 Task: Find connections with filter location Haliyal with filter topic #whatinspiresmewith filter profile language Spanish with filter current company Cadila Pharmaceuticals Limited with filter school Dr.Vishwanath Karad MIT WORLD PEACE UNIVERSITY|PUNE with filter industry Building Finishing Contractors with filter service category Typing with filter keywords title Shelf Stocker
Action: Mouse moved to (553, 75)
Screenshot: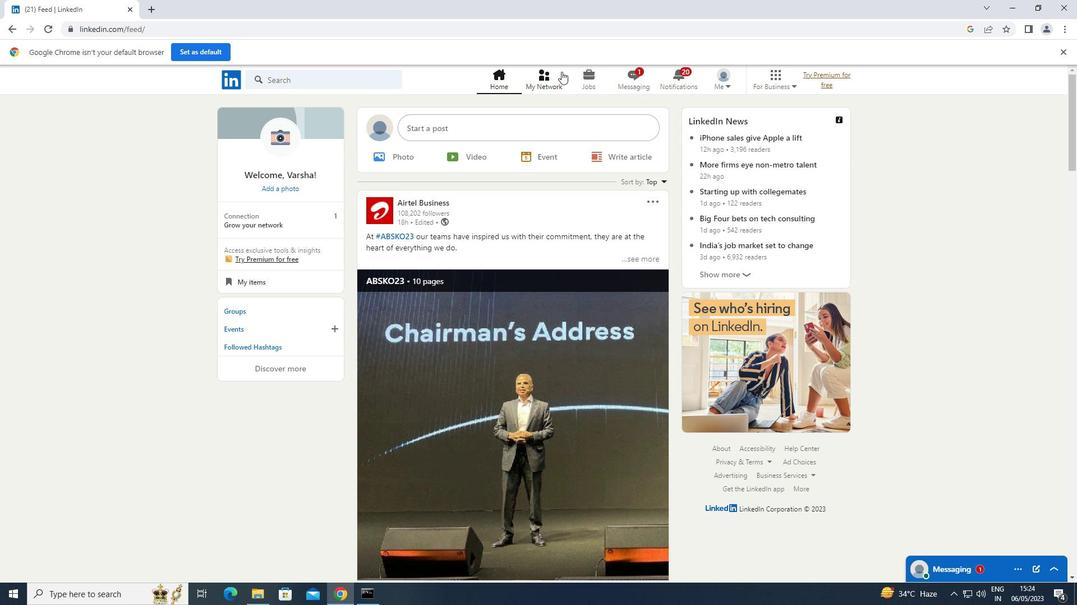 
Action: Mouse pressed left at (553, 75)
Screenshot: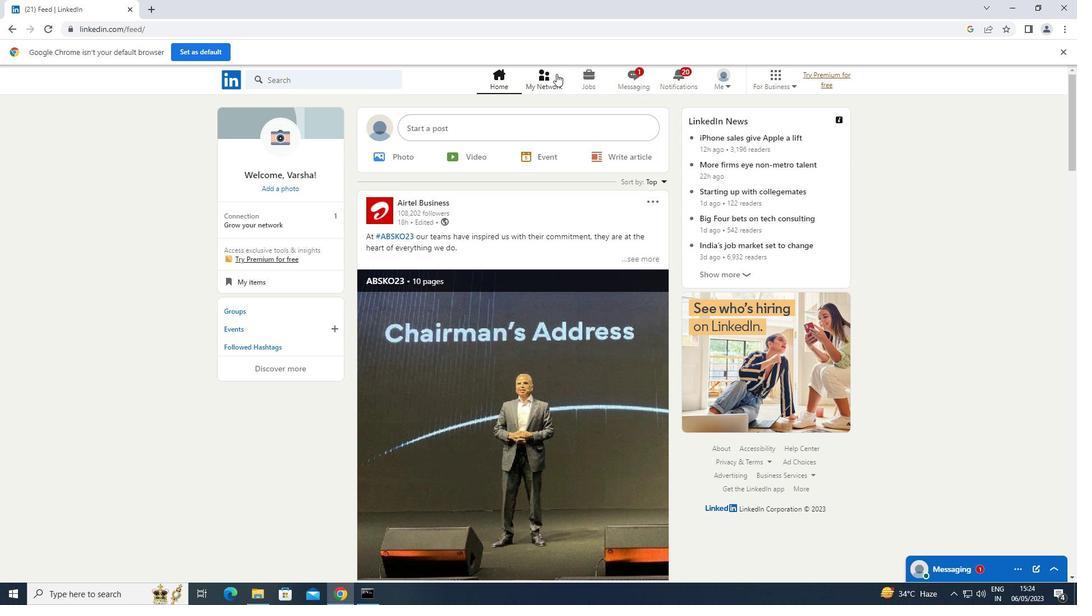 
Action: Mouse moved to (267, 135)
Screenshot: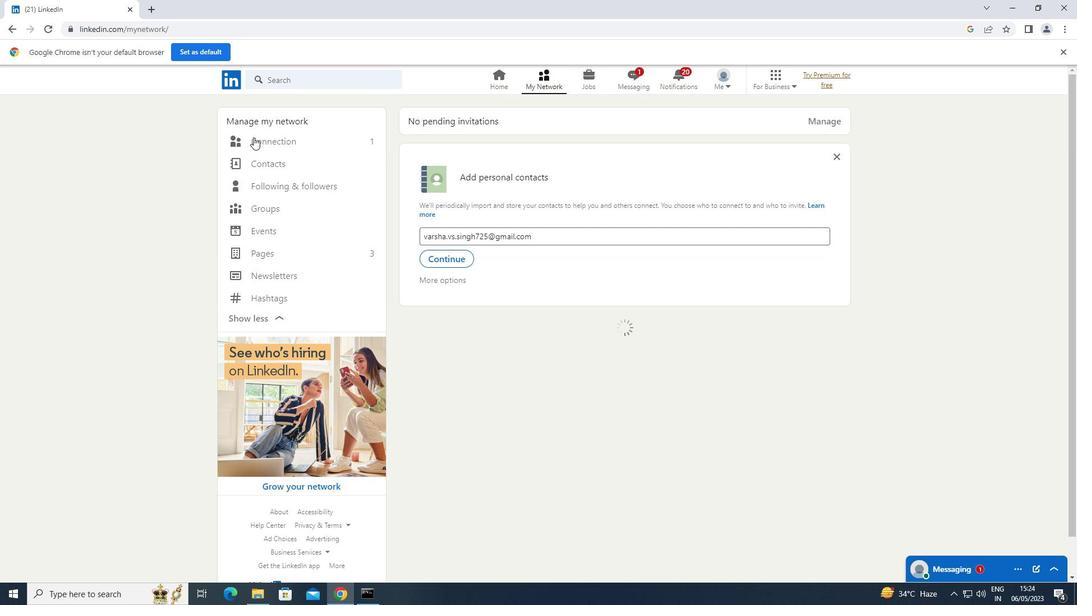 
Action: Mouse pressed left at (267, 135)
Screenshot: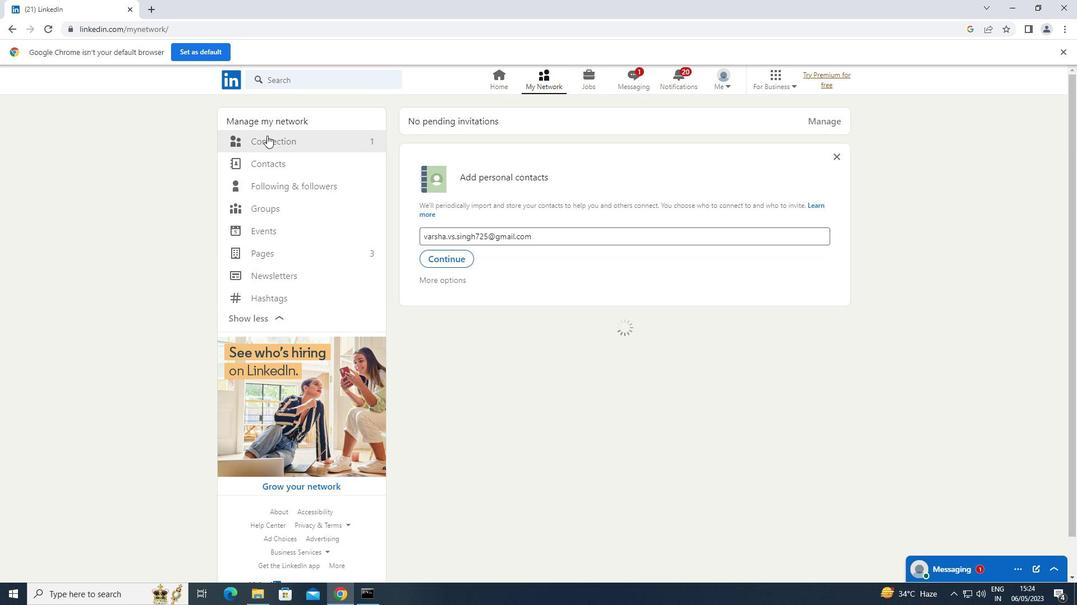 
Action: Mouse moved to (631, 138)
Screenshot: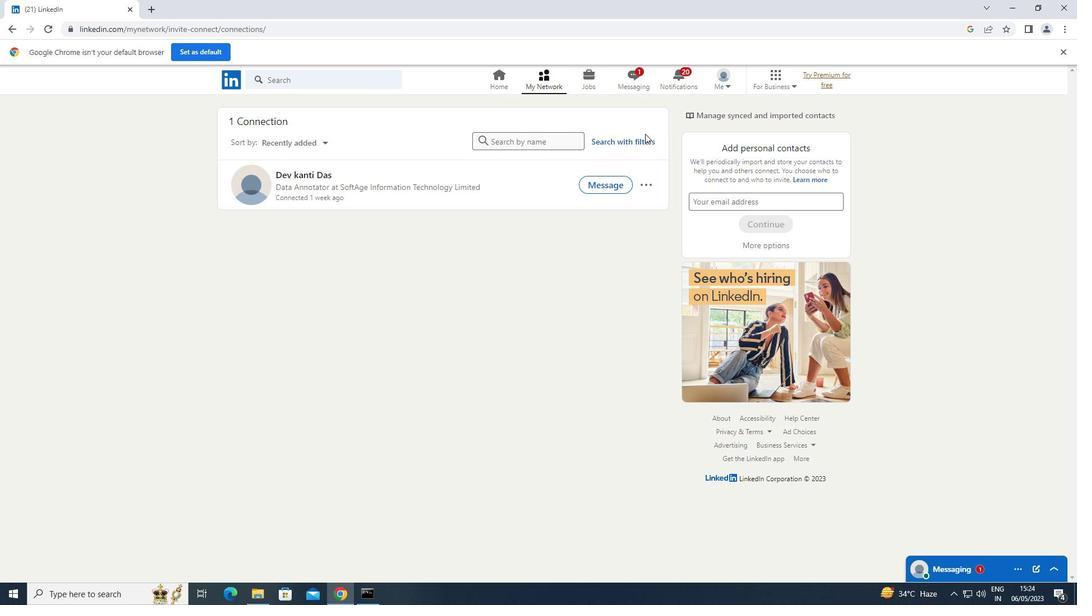 
Action: Mouse pressed left at (631, 138)
Screenshot: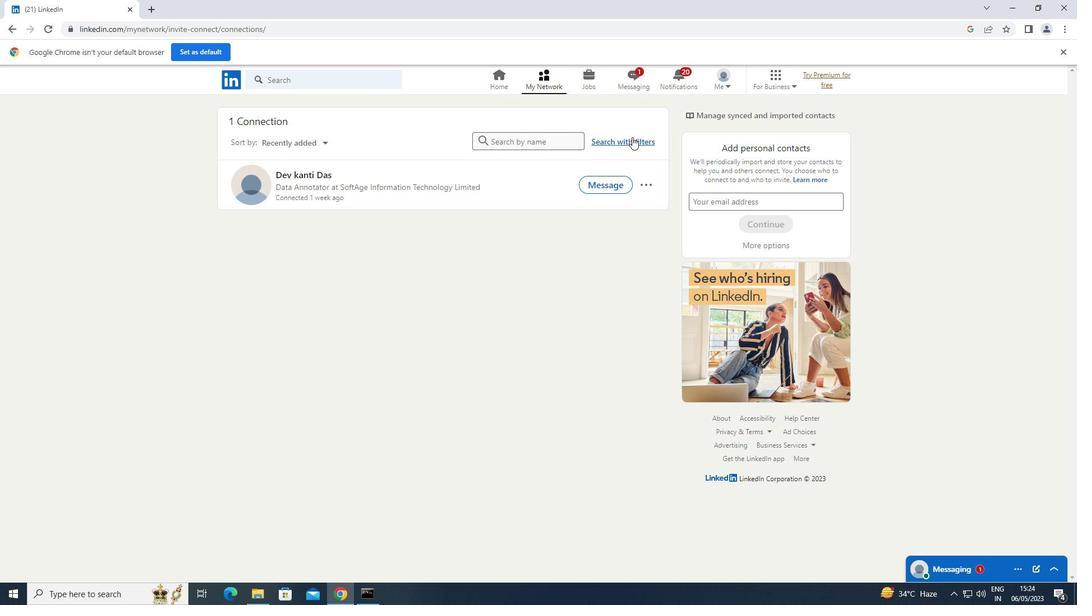 
Action: Mouse moved to (578, 109)
Screenshot: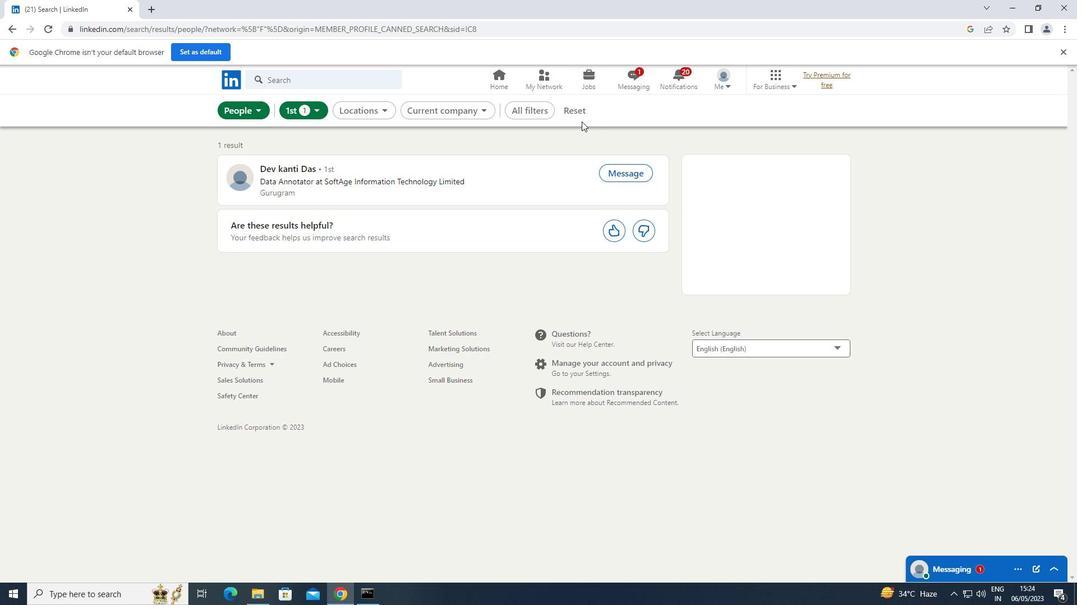 
Action: Mouse pressed left at (578, 109)
Screenshot: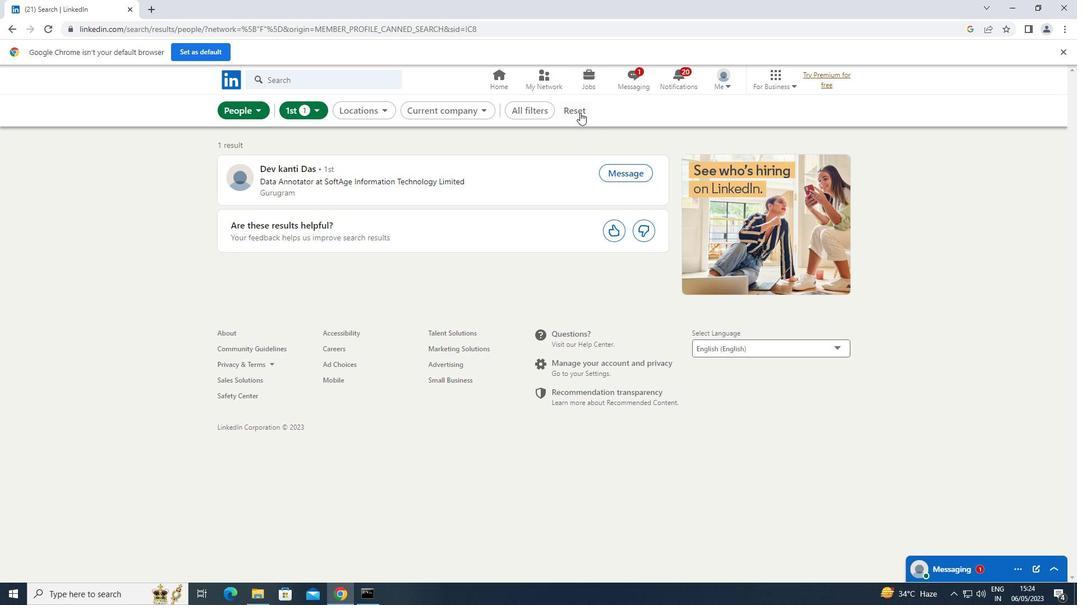 
Action: Mouse moved to (560, 109)
Screenshot: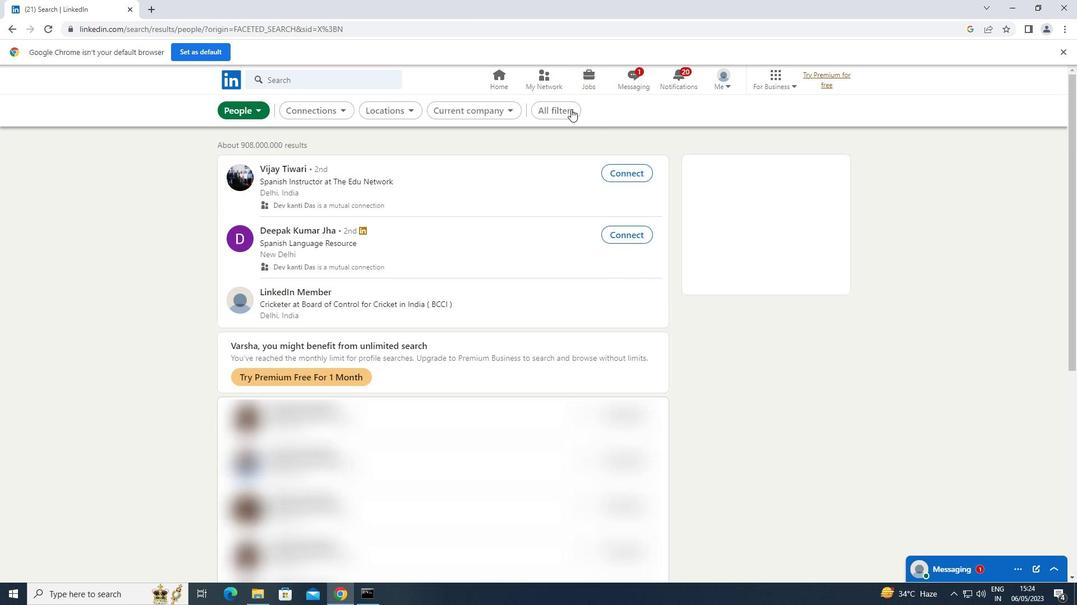 
Action: Mouse pressed left at (560, 109)
Screenshot: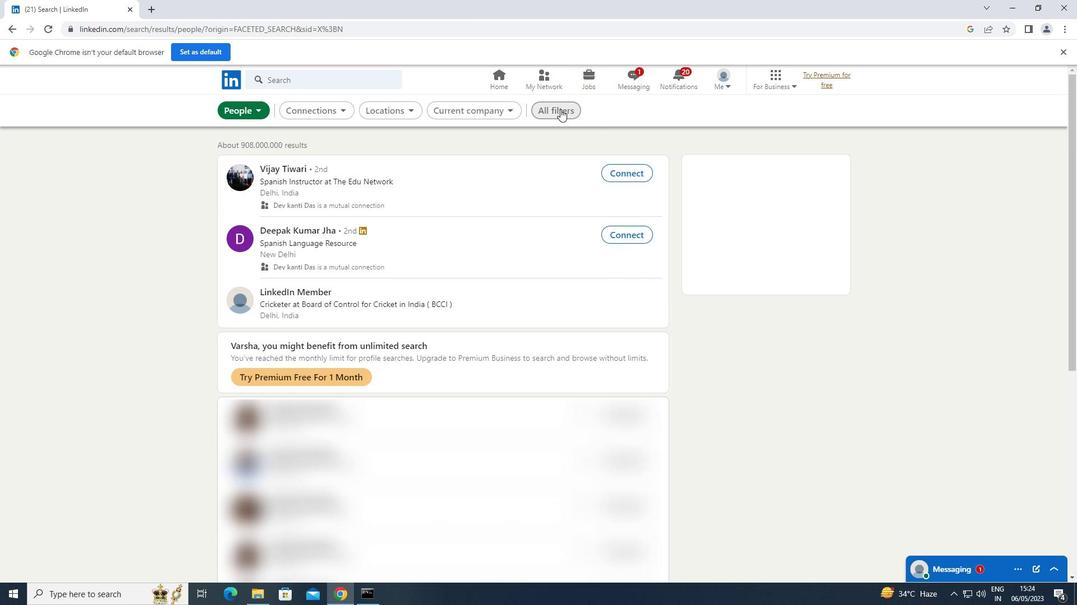 
Action: Mouse moved to (857, 245)
Screenshot: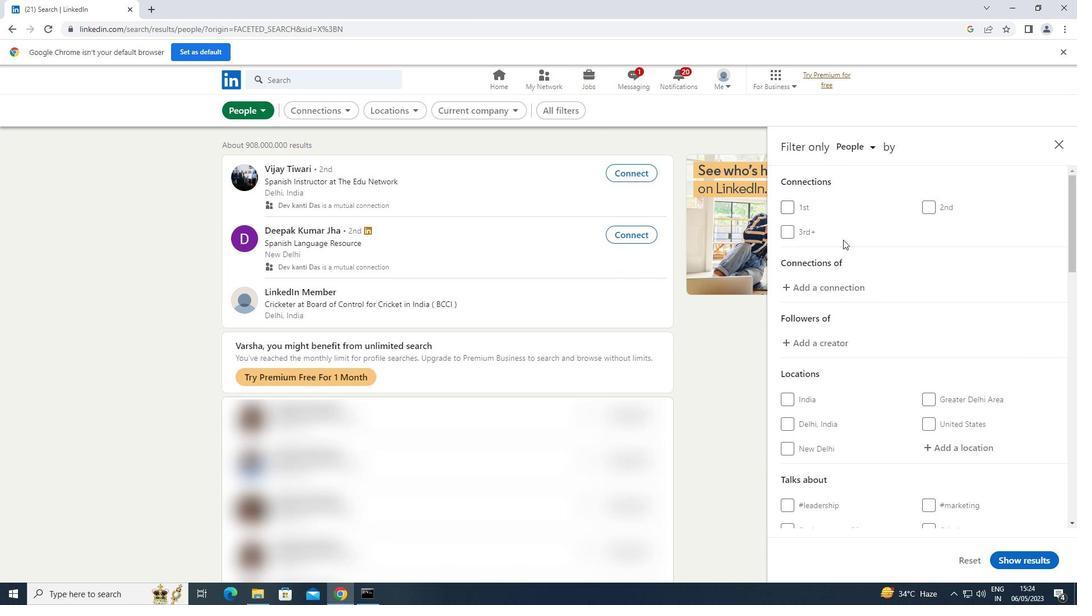 
Action: Mouse scrolled (857, 244) with delta (0, 0)
Screenshot: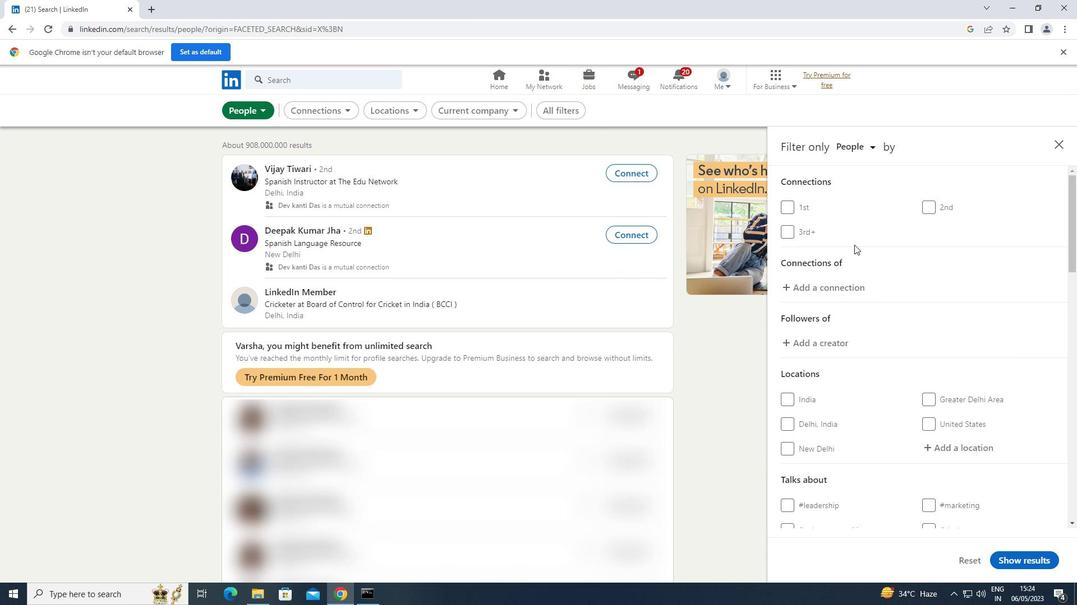 
Action: Mouse scrolled (857, 244) with delta (0, 0)
Screenshot: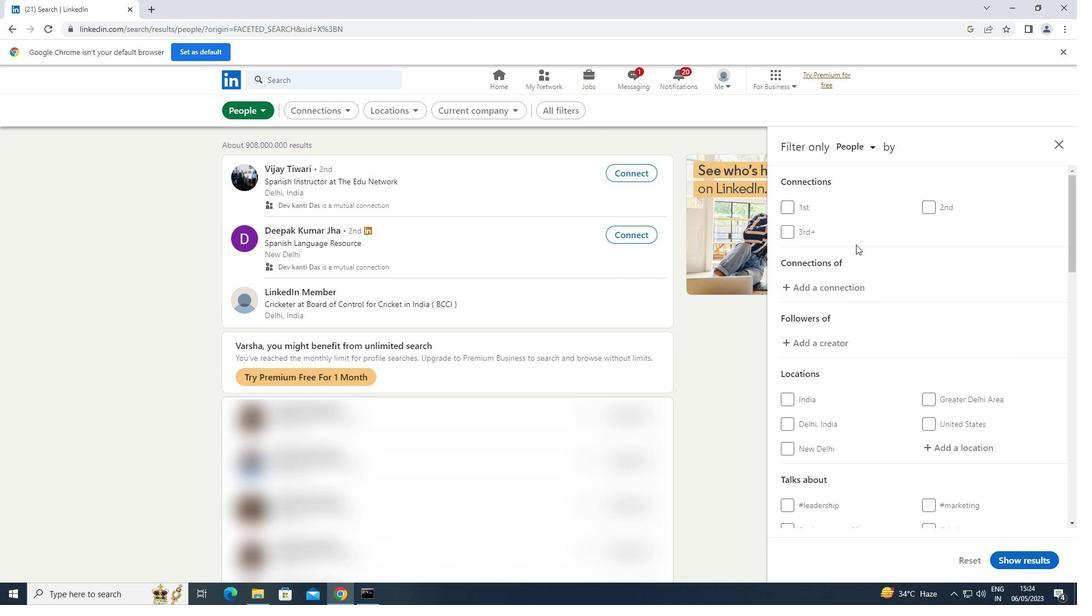 
Action: Mouse moved to (947, 334)
Screenshot: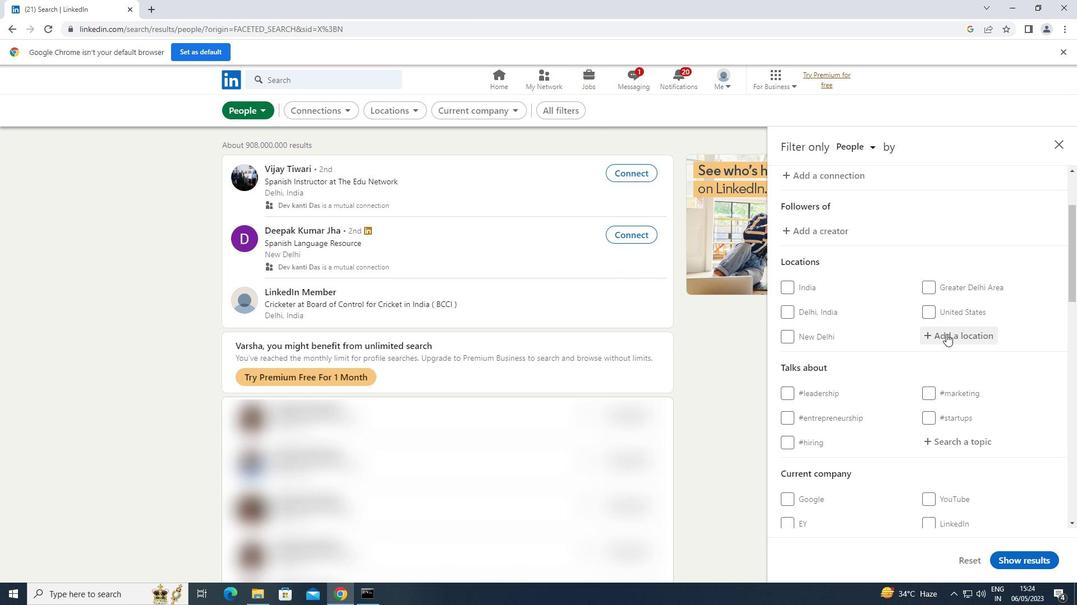 
Action: Mouse pressed left at (947, 334)
Screenshot: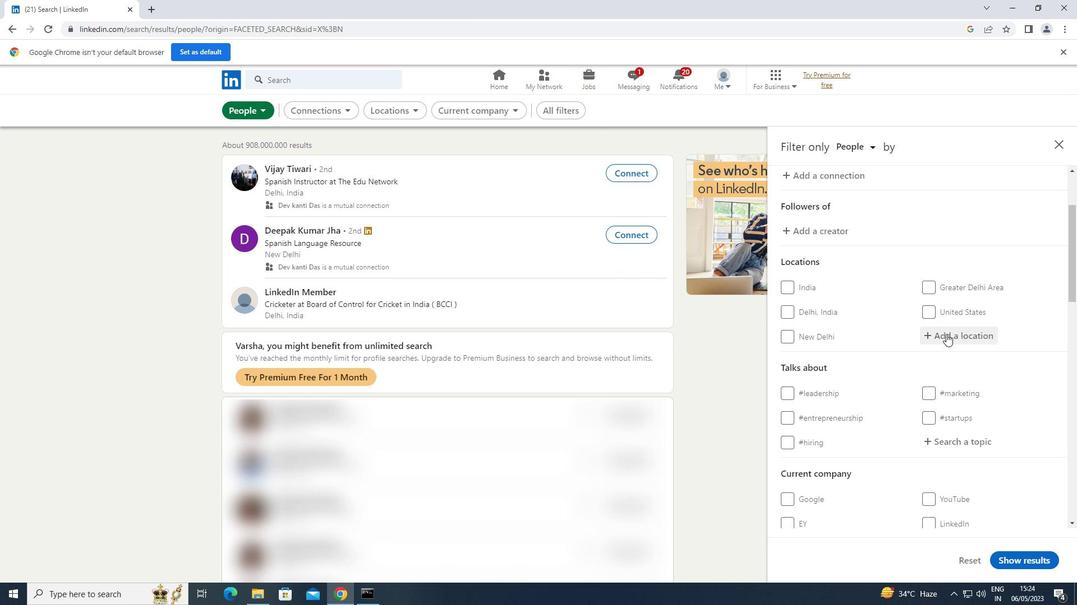 
Action: Mouse moved to (949, 334)
Screenshot: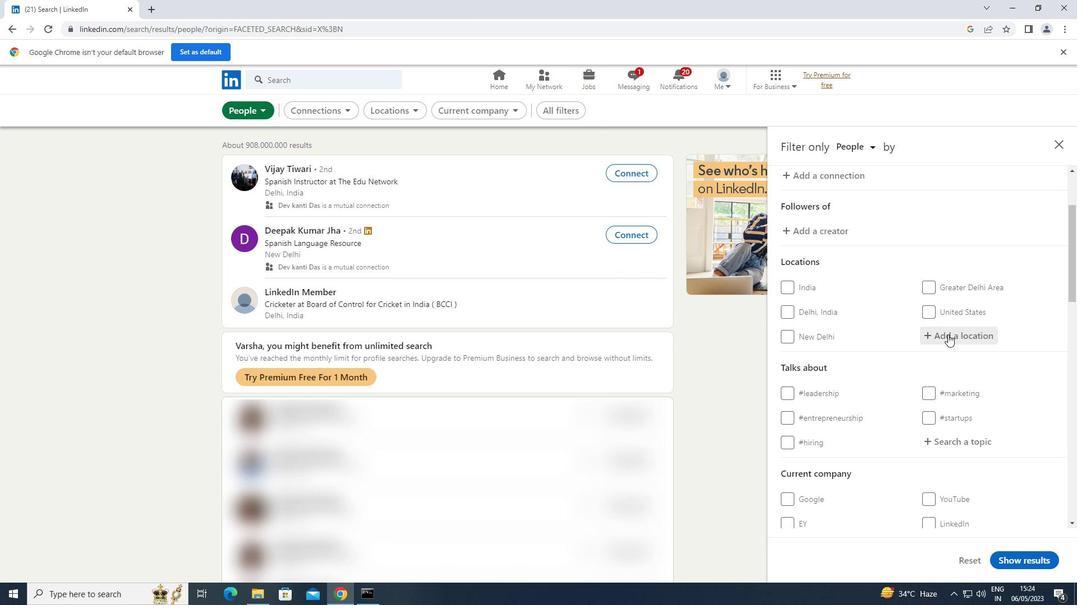 
Action: Key pressed <Key.shift>HALIYAL
Screenshot: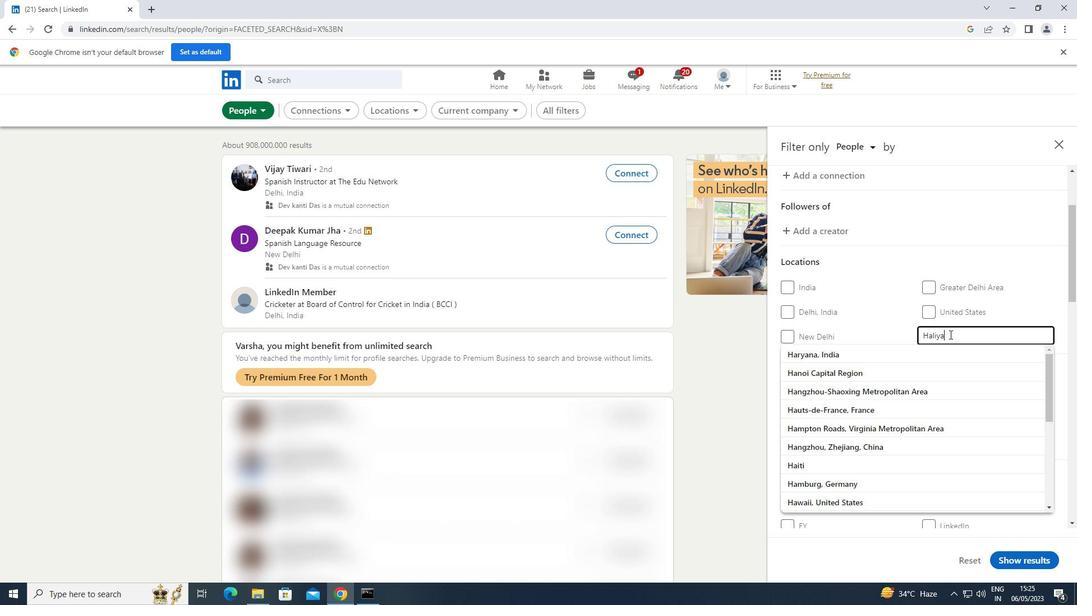 
Action: Mouse moved to (938, 443)
Screenshot: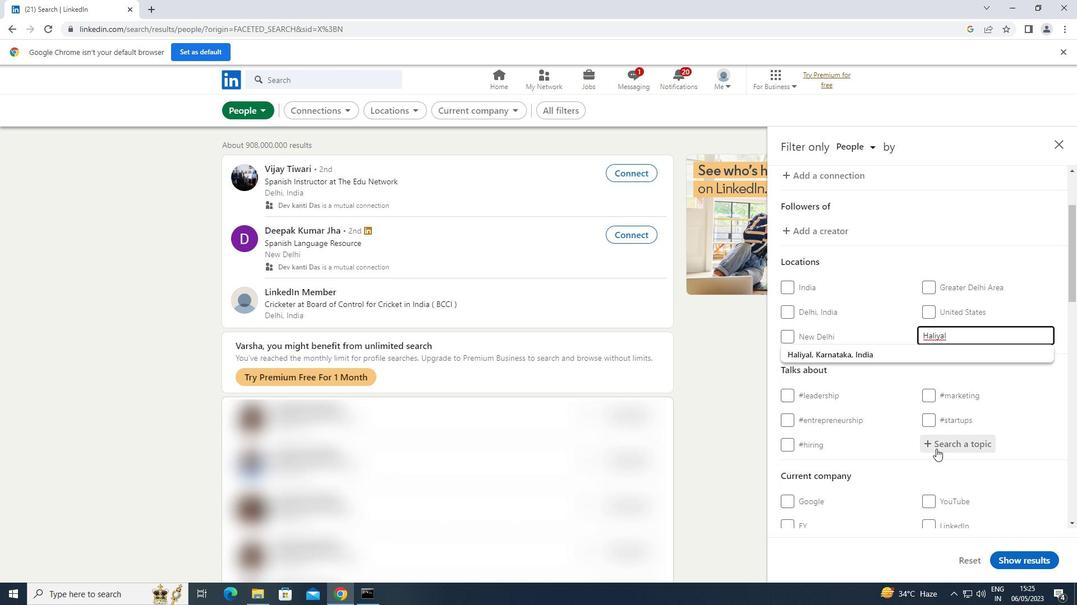
Action: Mouse pressed left at (938, 443)
Screenshot: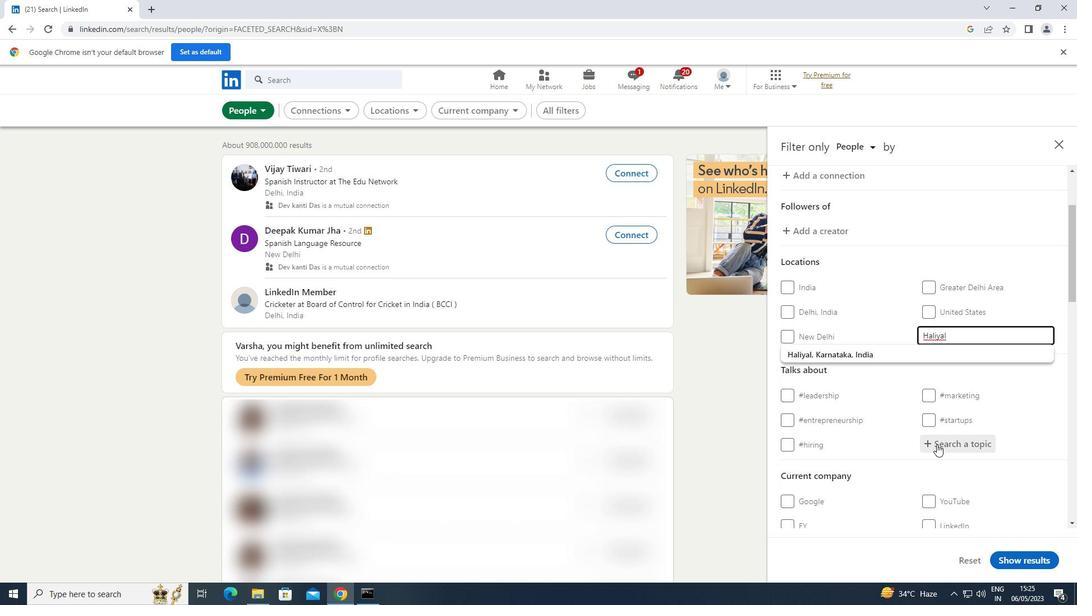 
Action: Key pressed WHATINSPIRESME
Screenshot: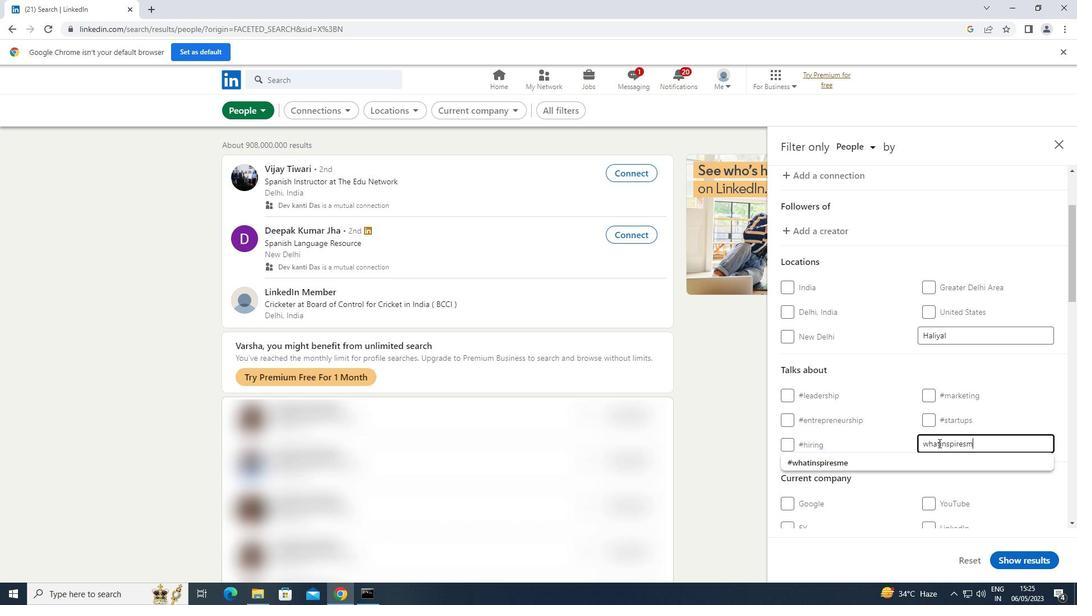 
Action: Mouse moved to (875, 466)
Screenshot: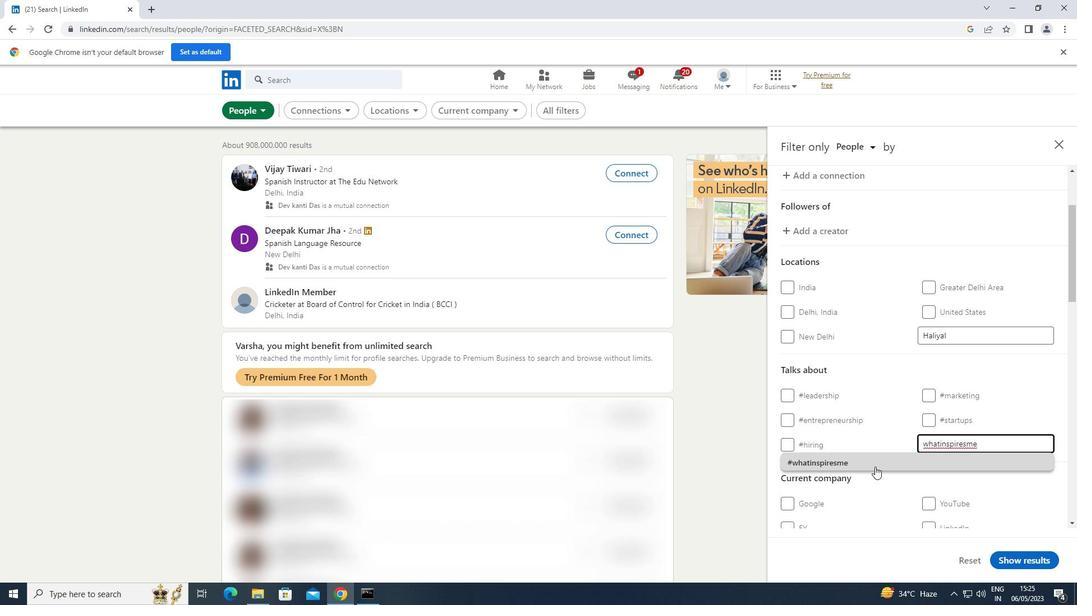 
Action: Mouse pressed left at (875, 466)
Screenshot: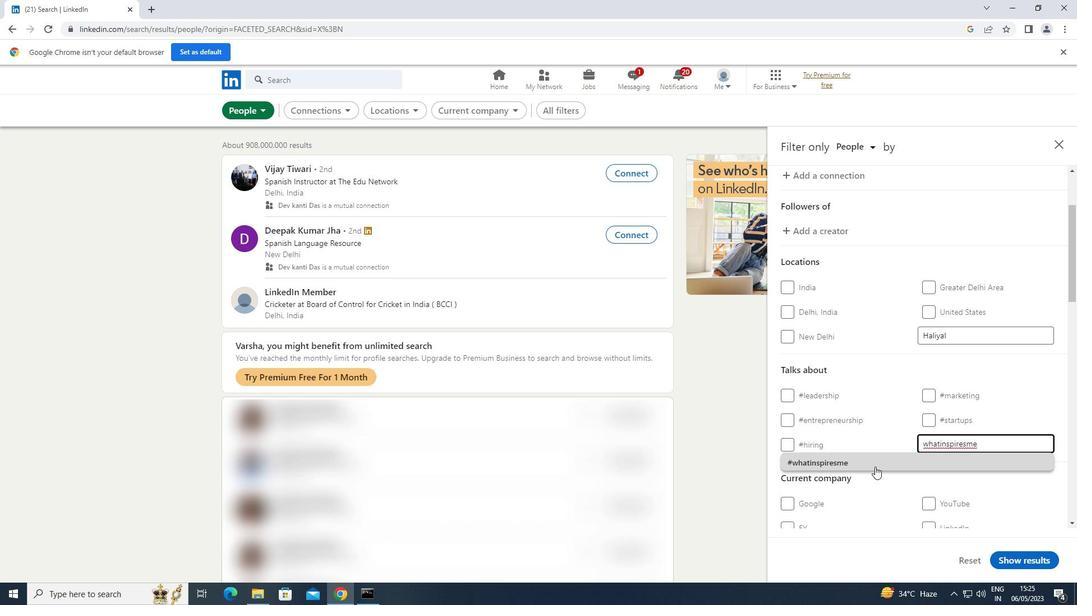 
Action: Mouse moved to (890, 453)
Screenshot: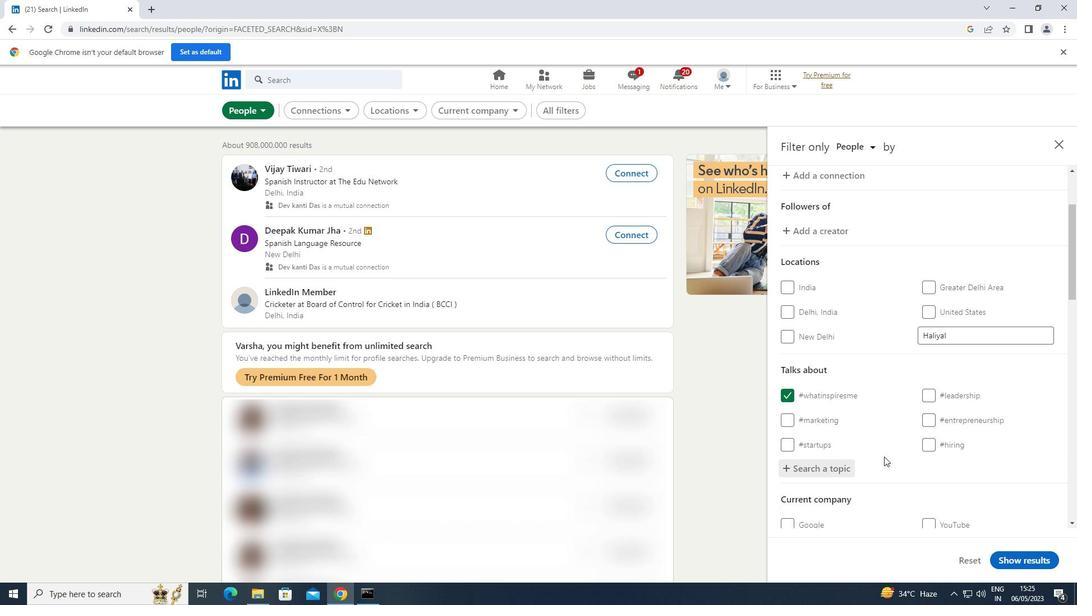 
Action: Mouse scrolled (890, 453) with delta (0, 0)
Screenshot: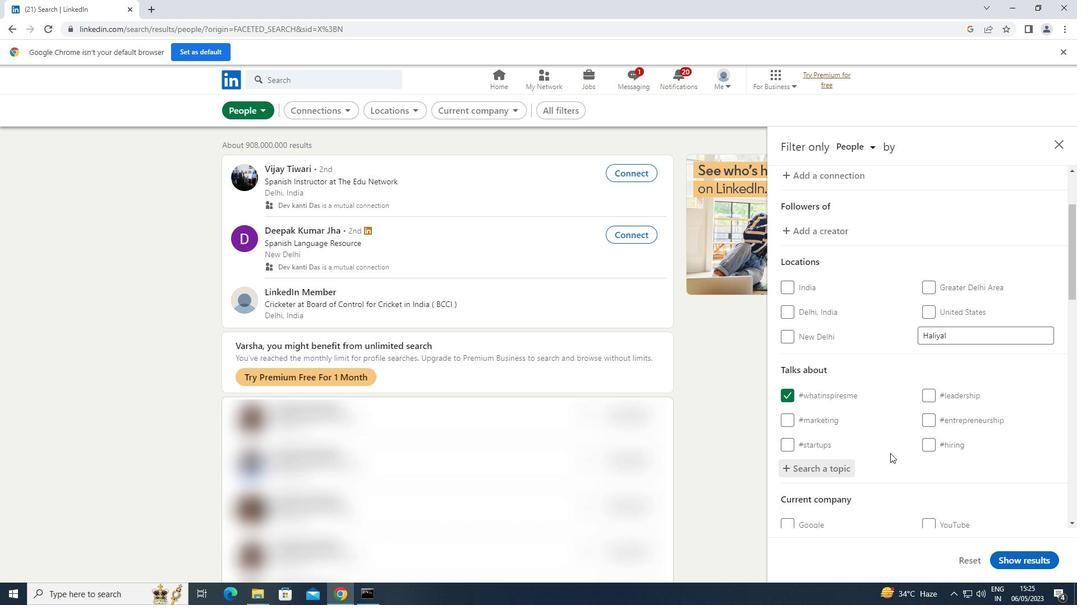 
Action: Mouse moved to (891, 453)
Screenshot: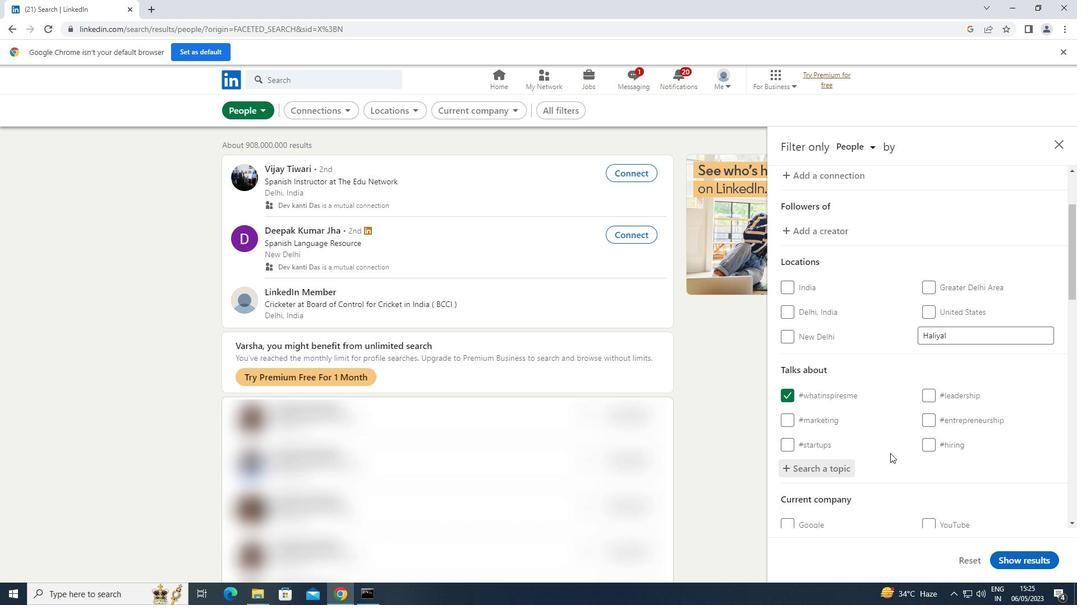 
Action: Mouse scrolled (891, 453) with delta (0, 0)
Screenshot: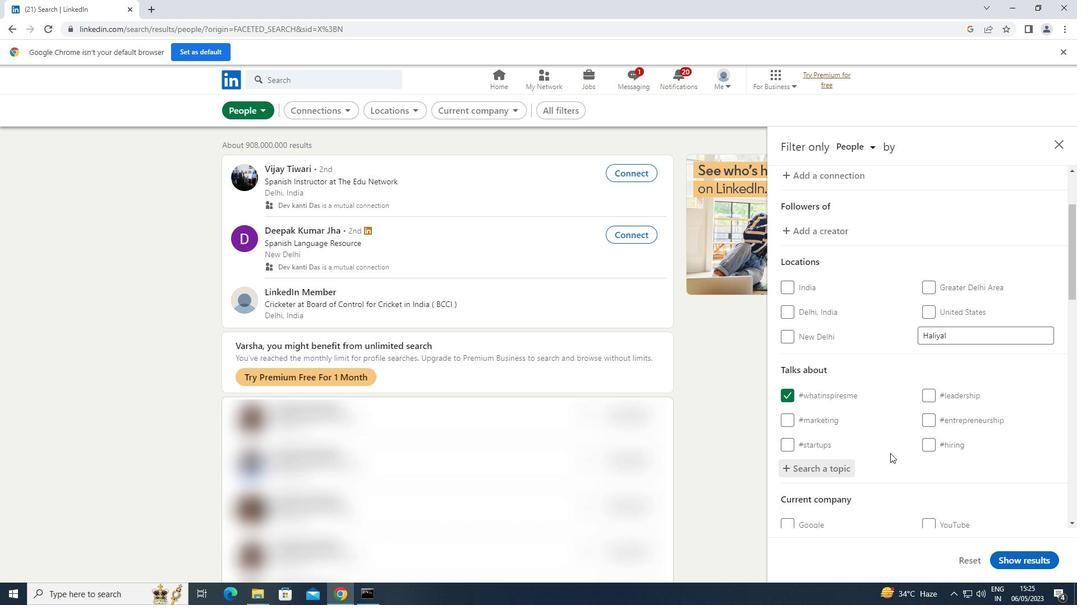 
Action: Mouse moved to (892, 453)
Screenshot: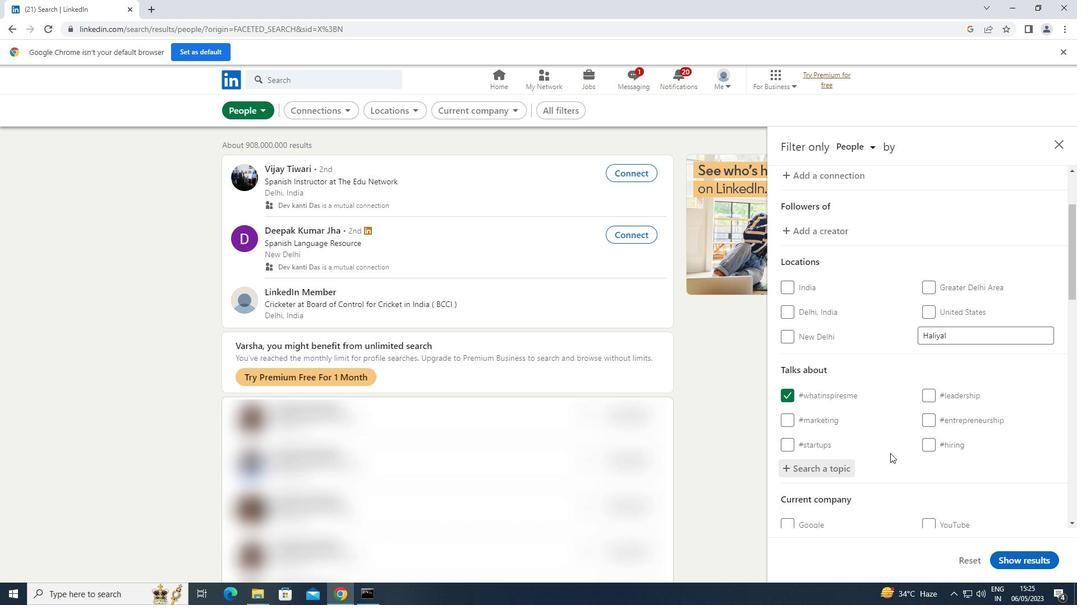 
Action: Mouse scrolled (892, 453) with delta (0, 0)
Screenshot: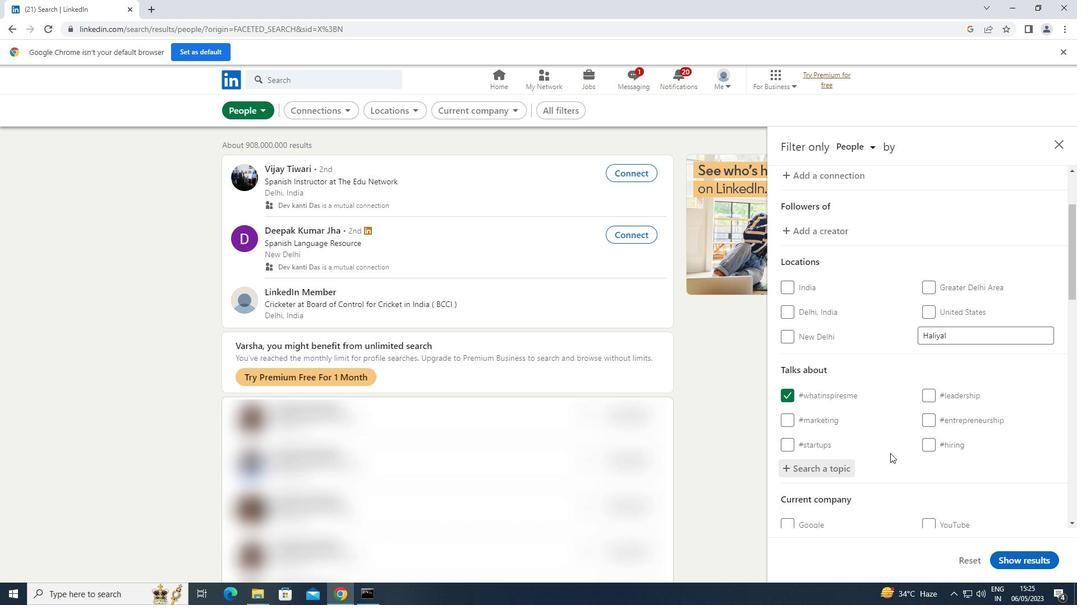 
Action: Mouse moved to (892, 453)
Screenshot: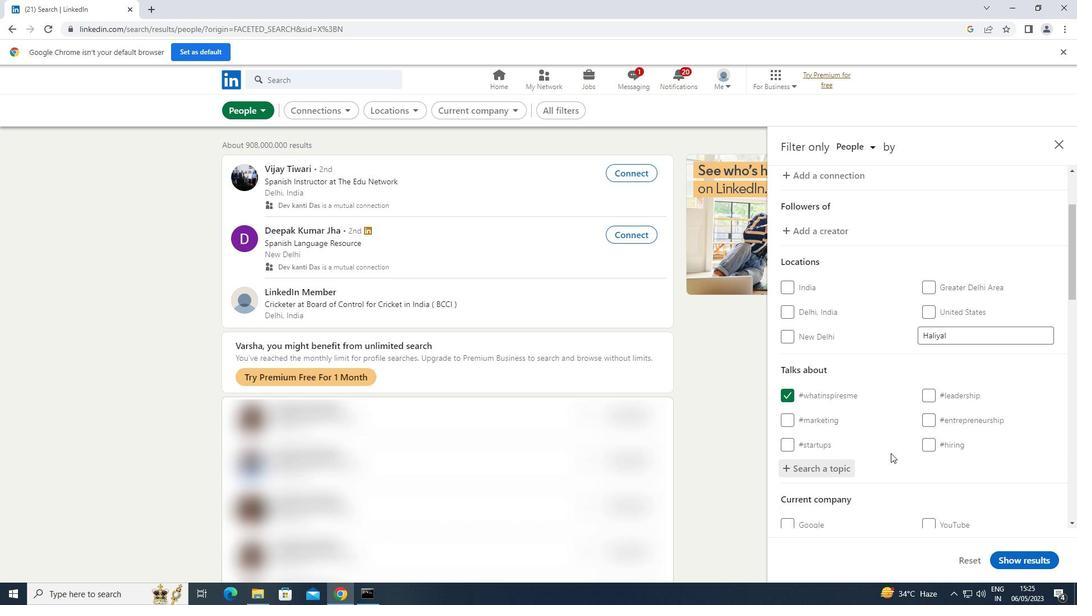 
Action: Mouse scrolled (892, 453) with delta (0, 0)
Screenshot: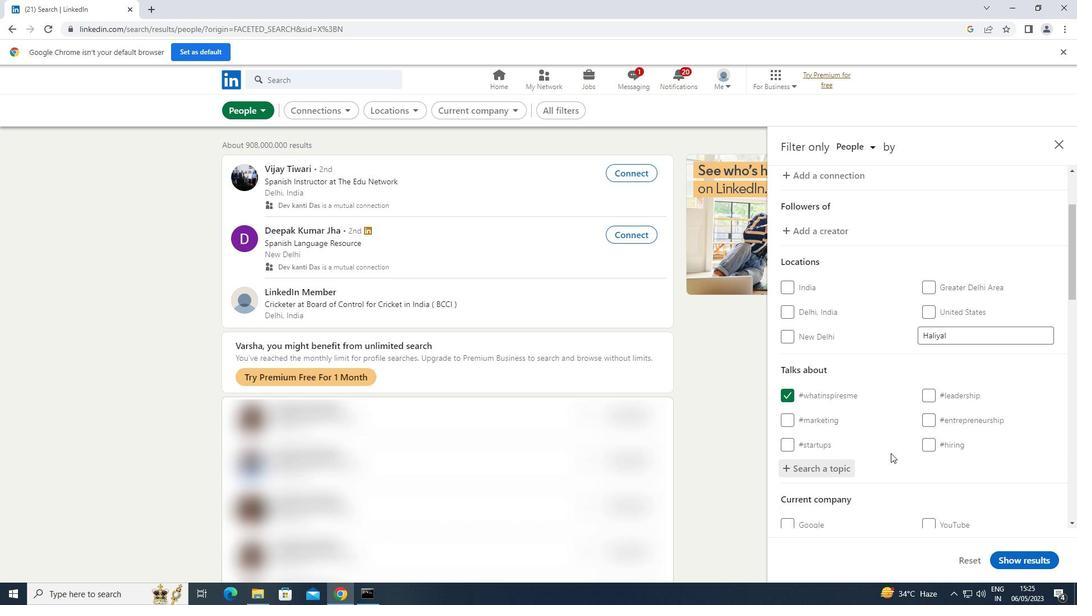 
Action: Mouse moved to (893, 453)
Screenshot: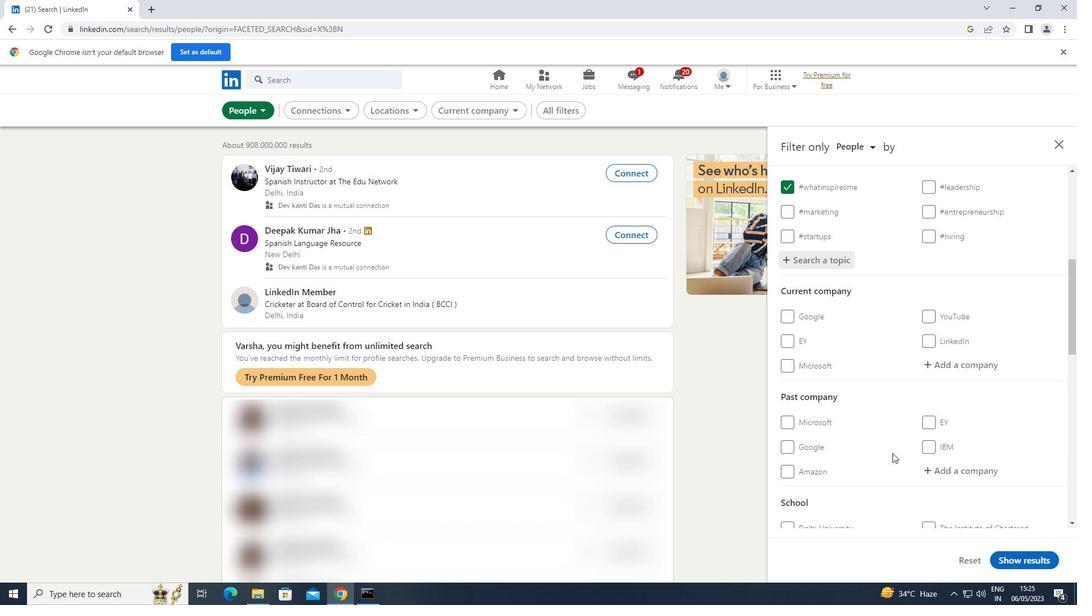 
Action: Mouse scrolled (893, 453) with delta (0, 0)
Screenshot: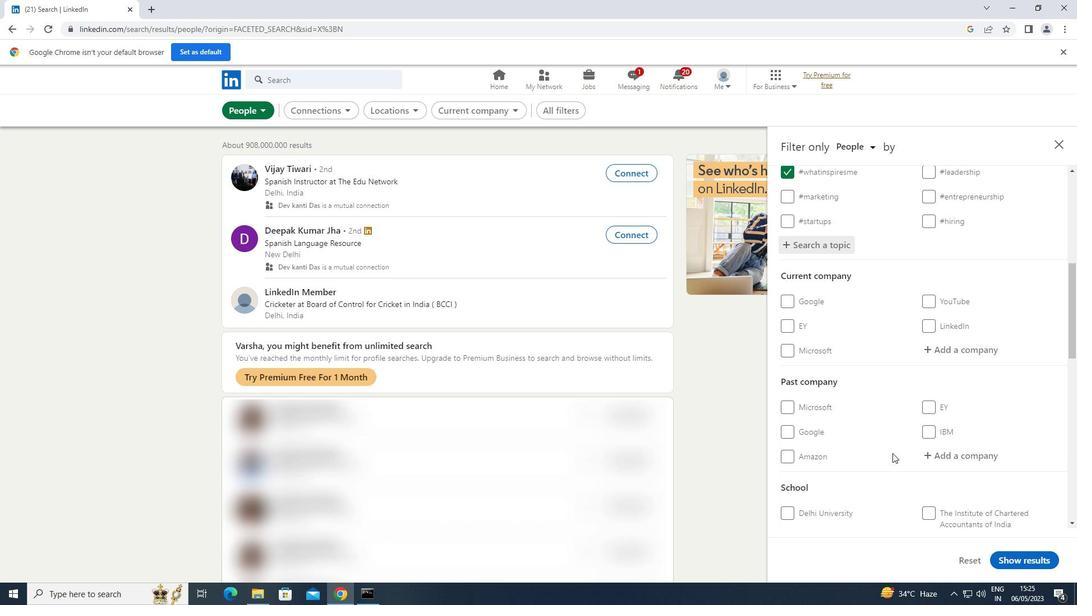 
Action: Mouse scrolled (893, 453) with delta (0, 0)
Screenshot: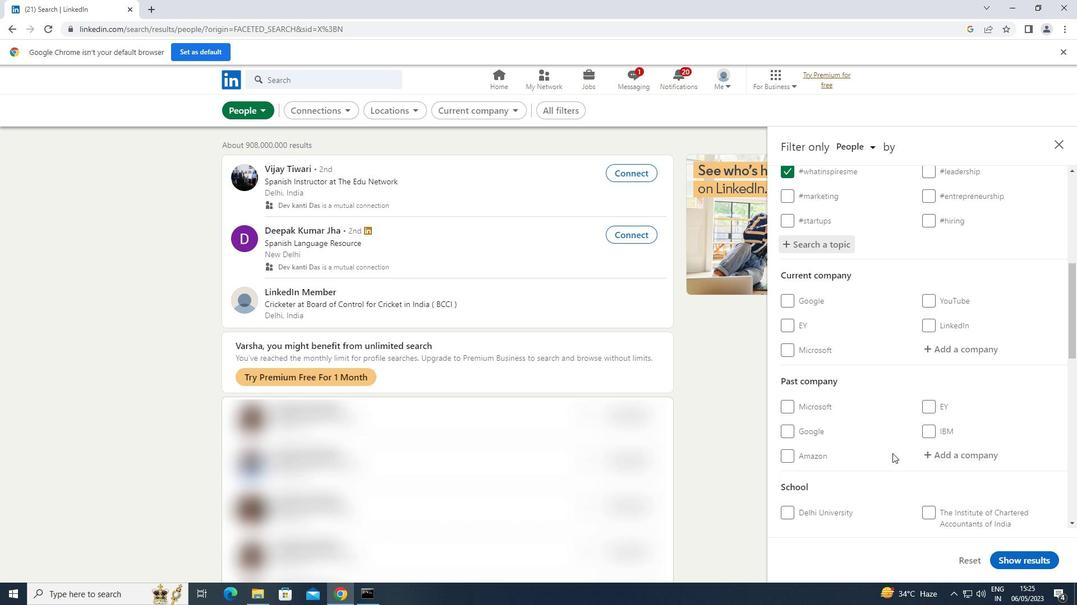 
Action: Mouse moved to (893, 453)
Screenshot: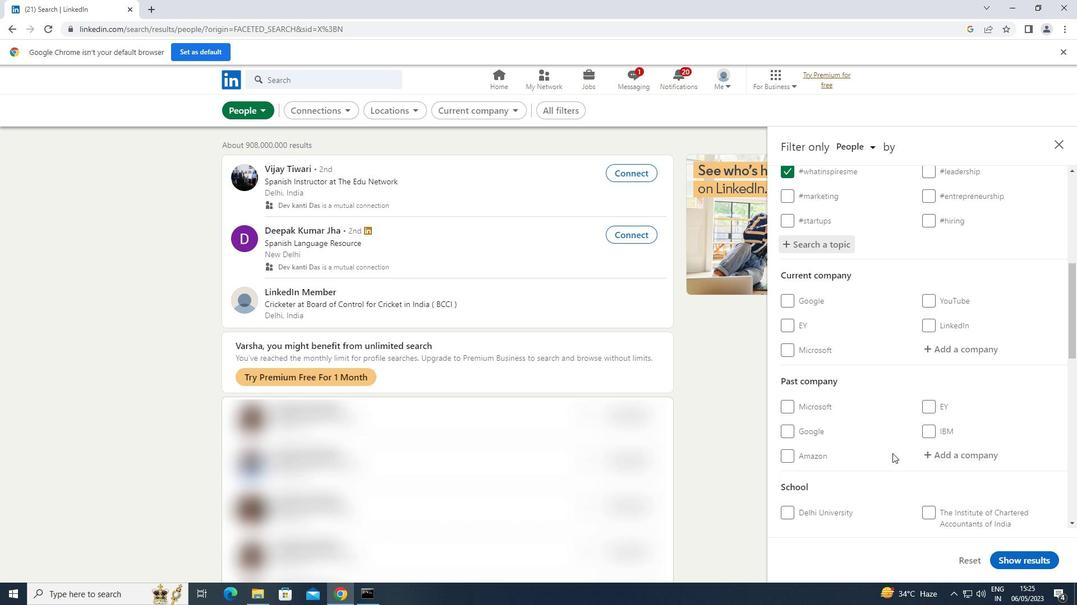 
Action: Mouse scrolled (893, 453) with delta (0, 0)
Screenshot: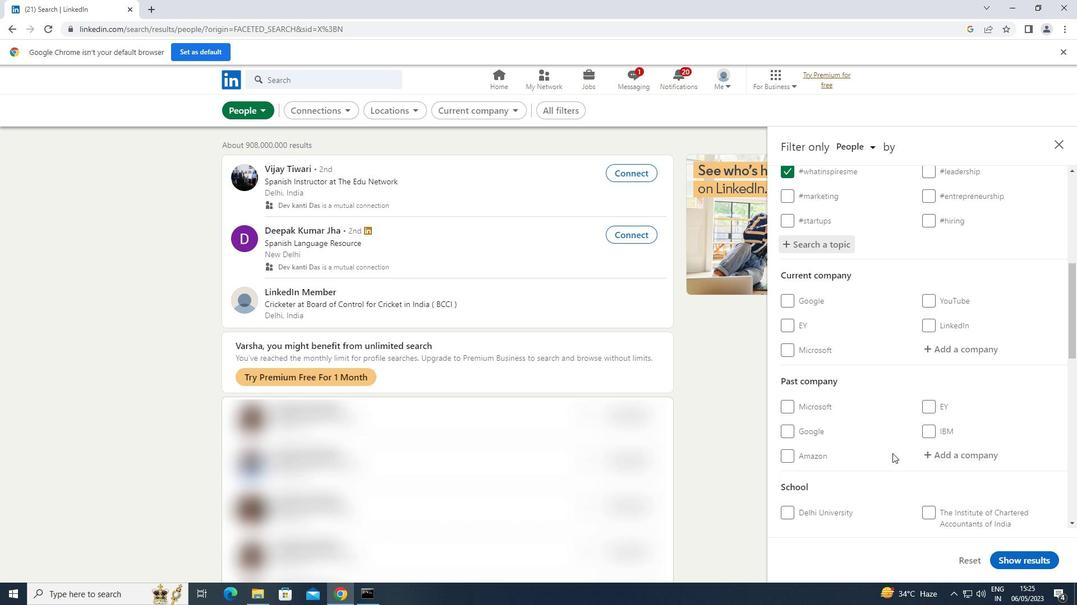 
Action: Mouse moved to (894, 453)
Screenshot: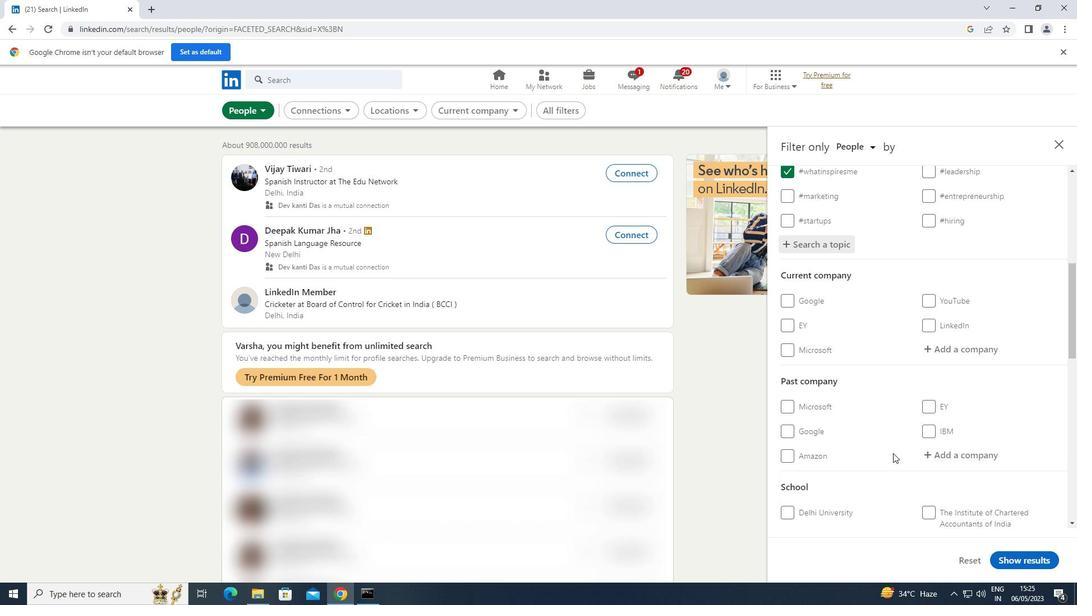 
Action: Mouse scrolled (894, 453) with delta (0, 0)
Screenshot: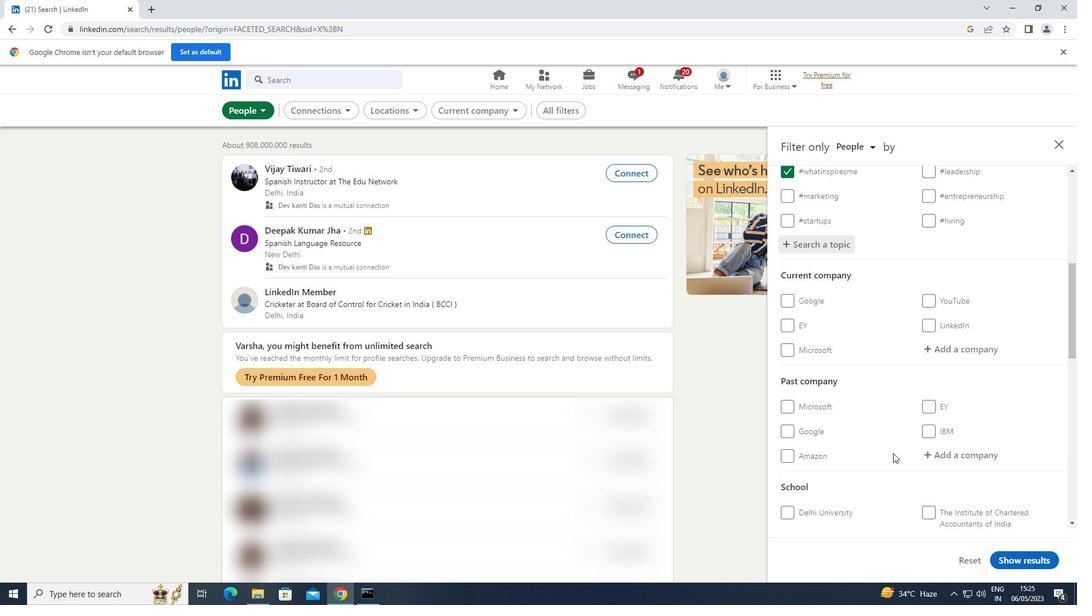 
Action: Mouse moved to (894, 454)
Screenshot: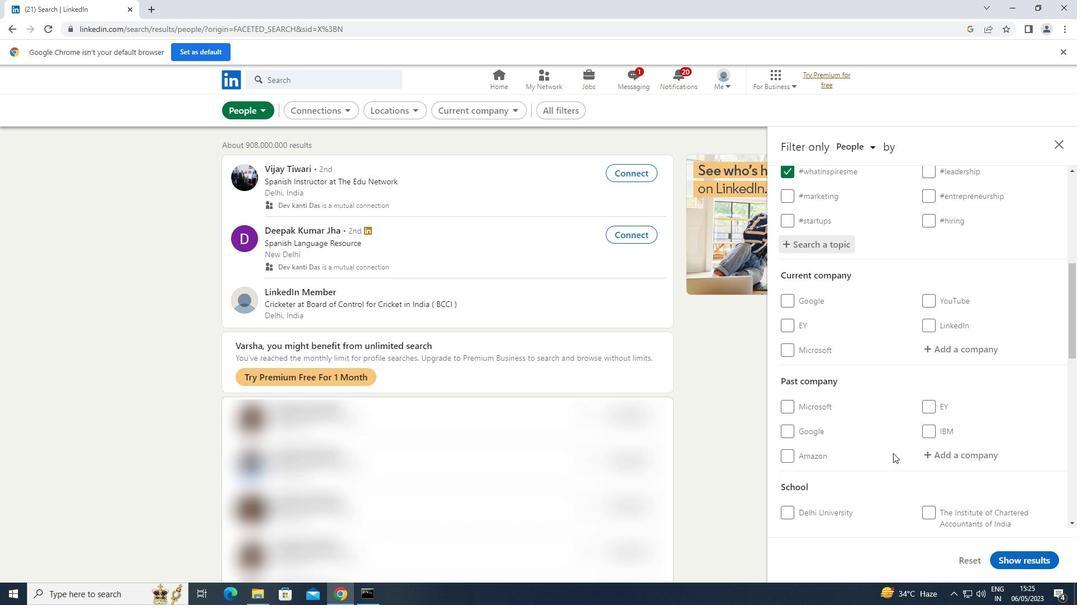 
Action: Mouse scrolled (894, 453) with delta (0, 0)
Screenshot: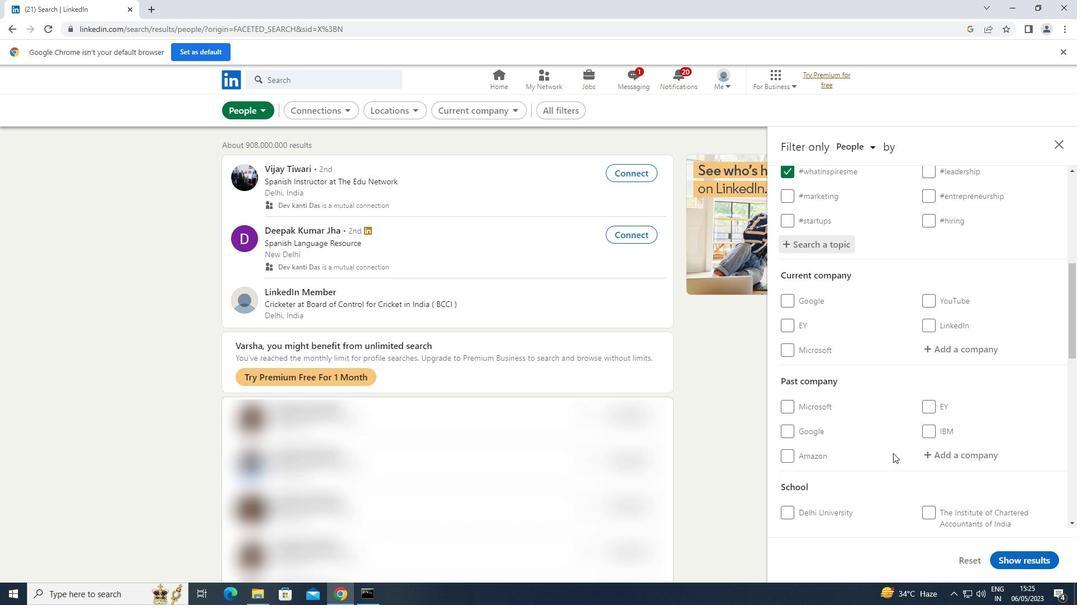 
Action: Mouse moved to (782, 501)
Screenshot: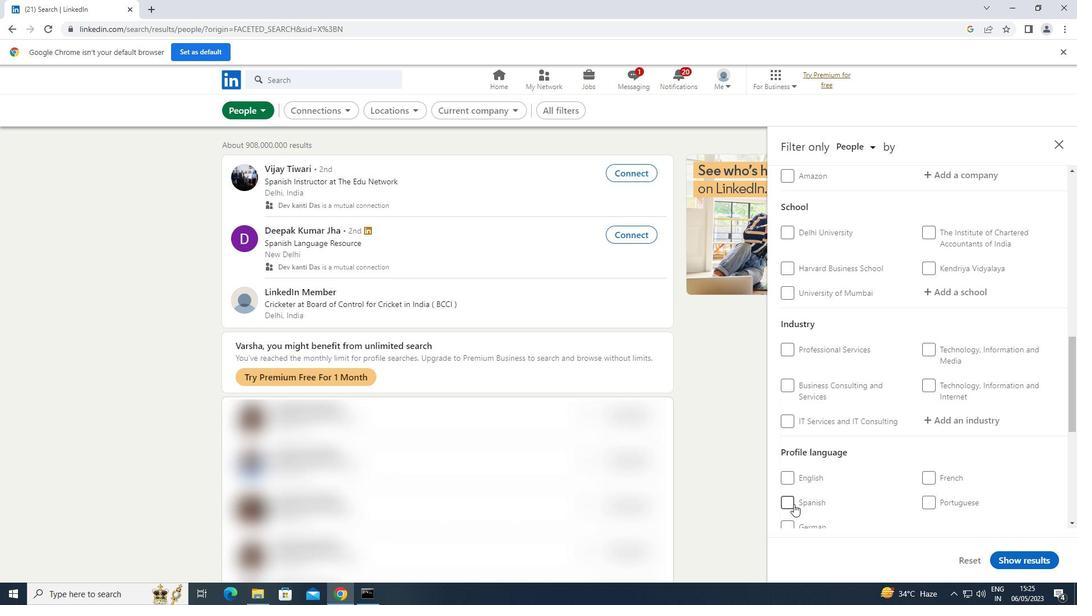 
Action: Mouse pressed left at (782, 501)
Screenshot: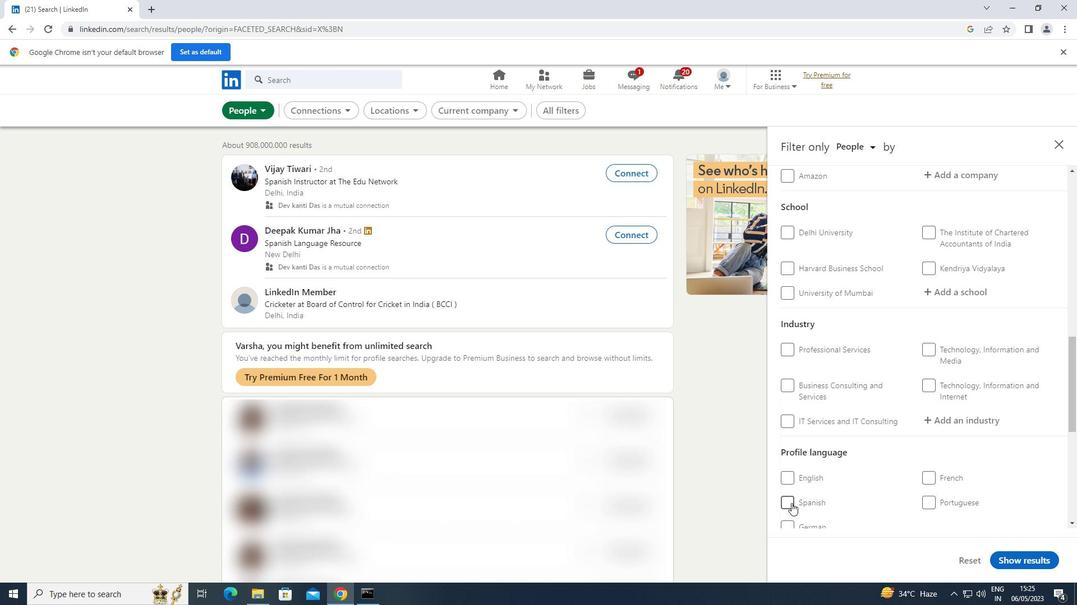 
Action: Mouse moved to (930, 449)
Screenshot: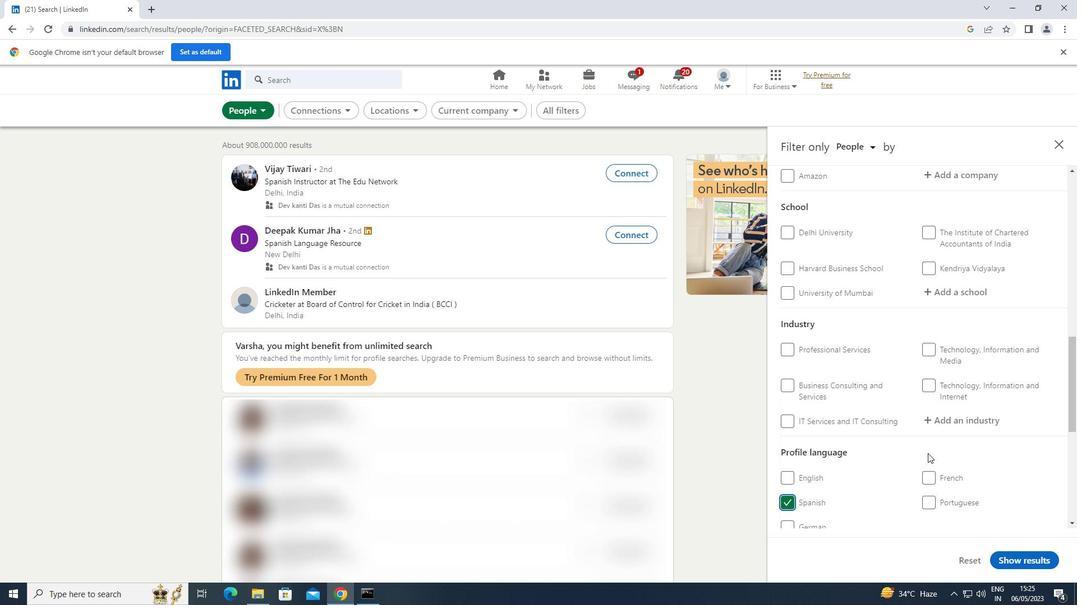 
Action: Mouse scrolled (930, 450) with delta (0, 0)
Screenshot: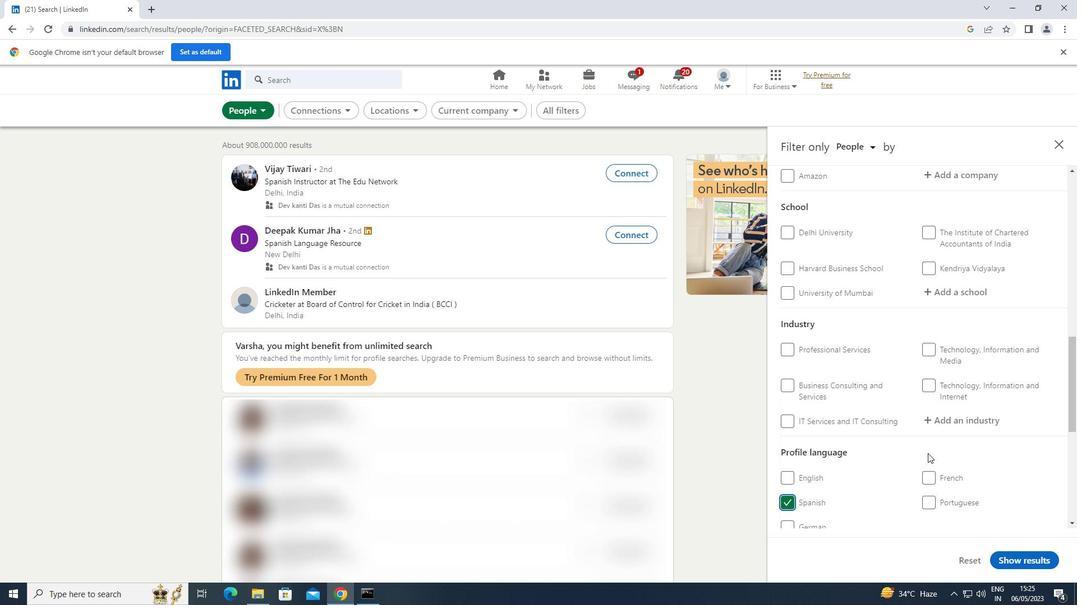 
Action: Mouse moved to (931, 449)
Screenshot: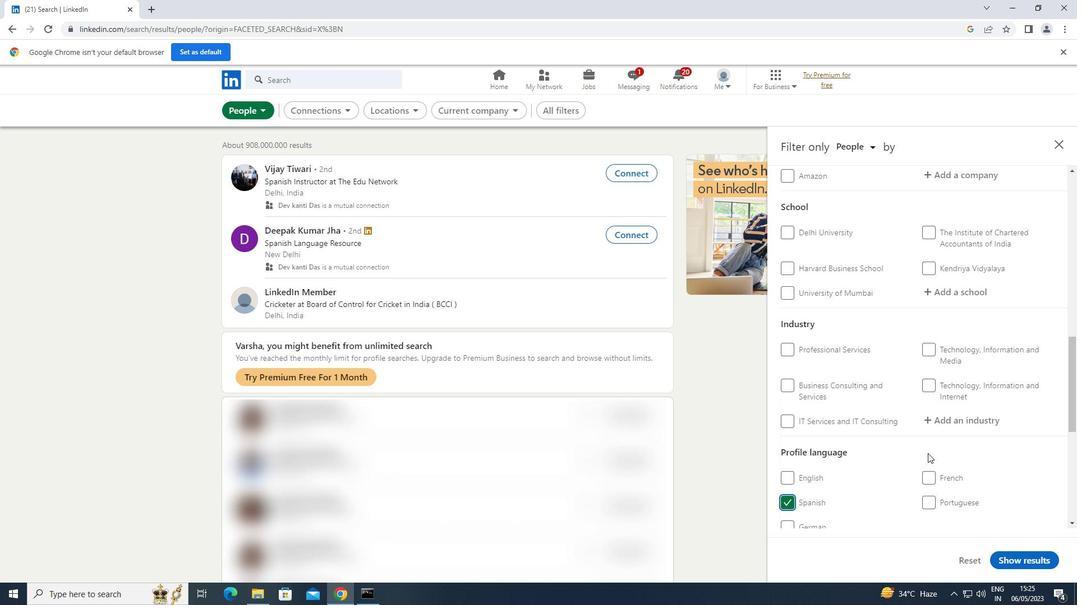 
Action: Mouse scrolled (931, 450) with delta (0, 0)
Screenshot: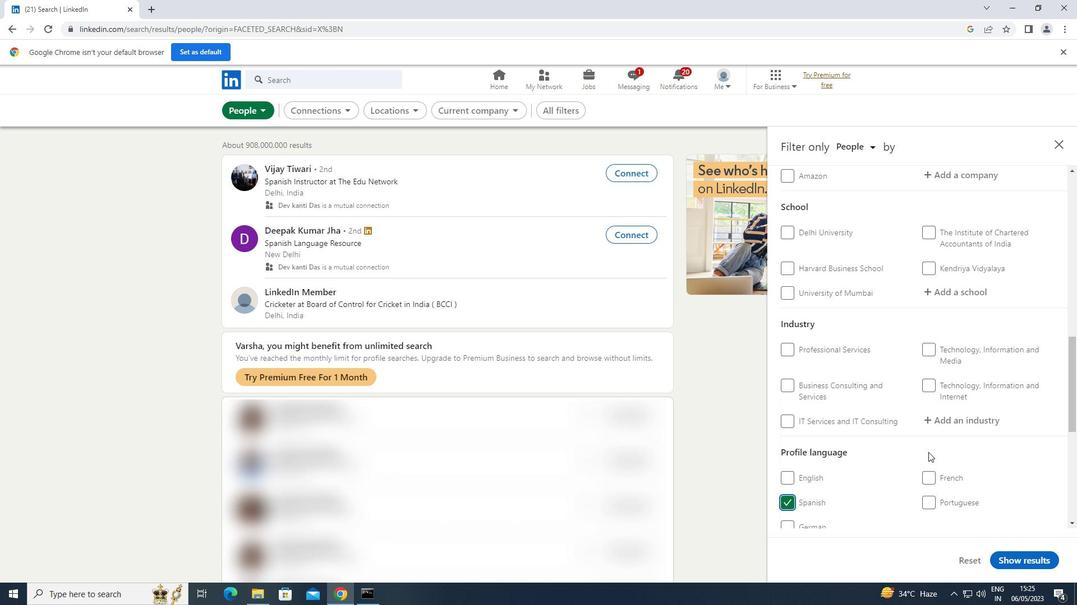 
Action: Mouse moved to (935, 445)
Screenshot: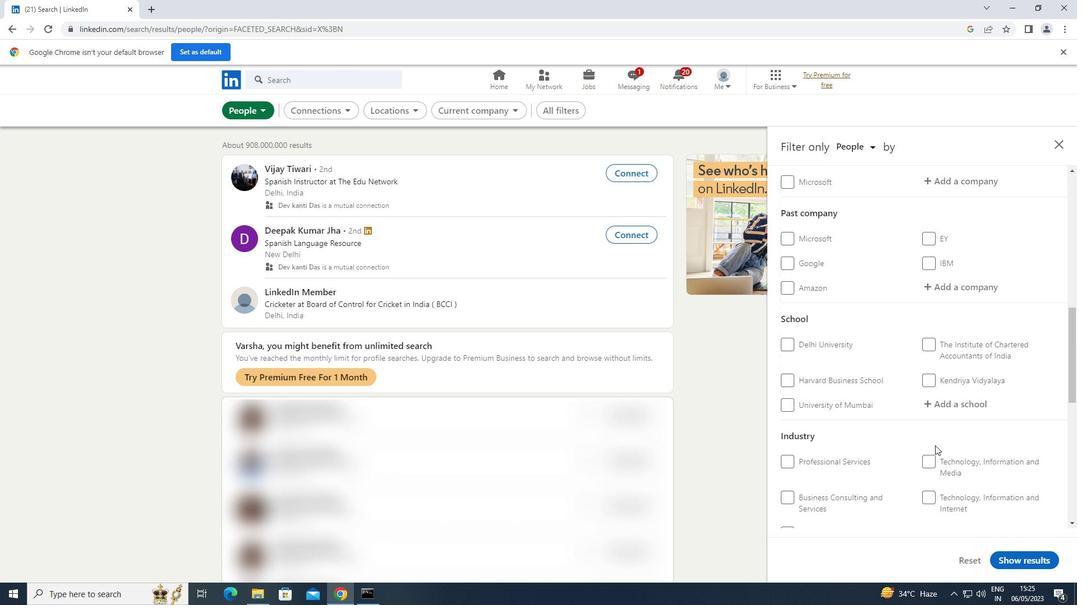 
Action: Mouse scrolled (935, 446) with delta (0, 0)
Screenshot: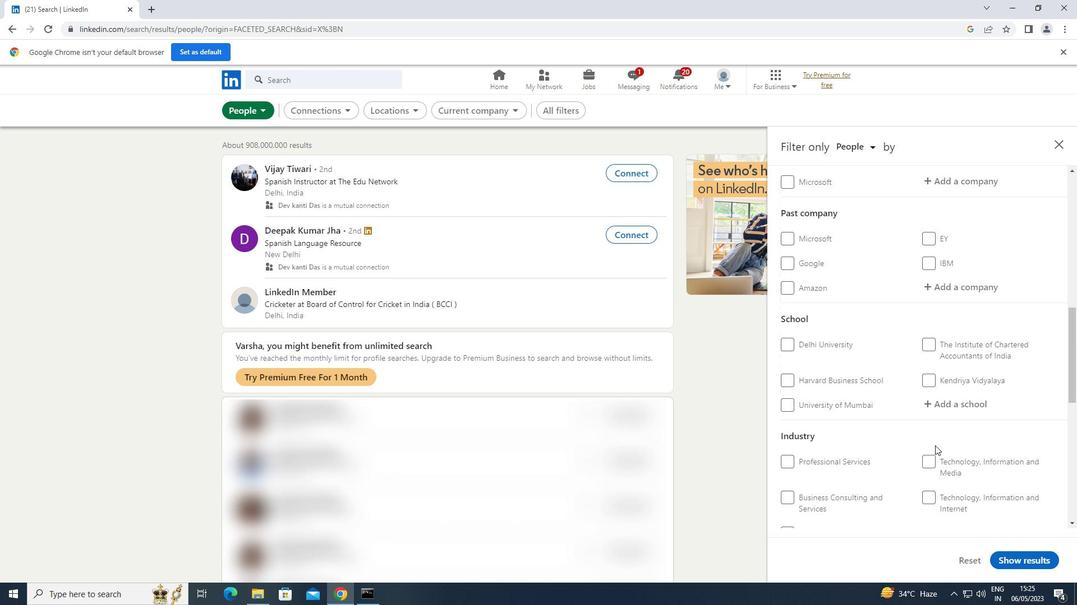
Action: Mouse scrolled (935, 446) with delta (0, 0)
Screenshot: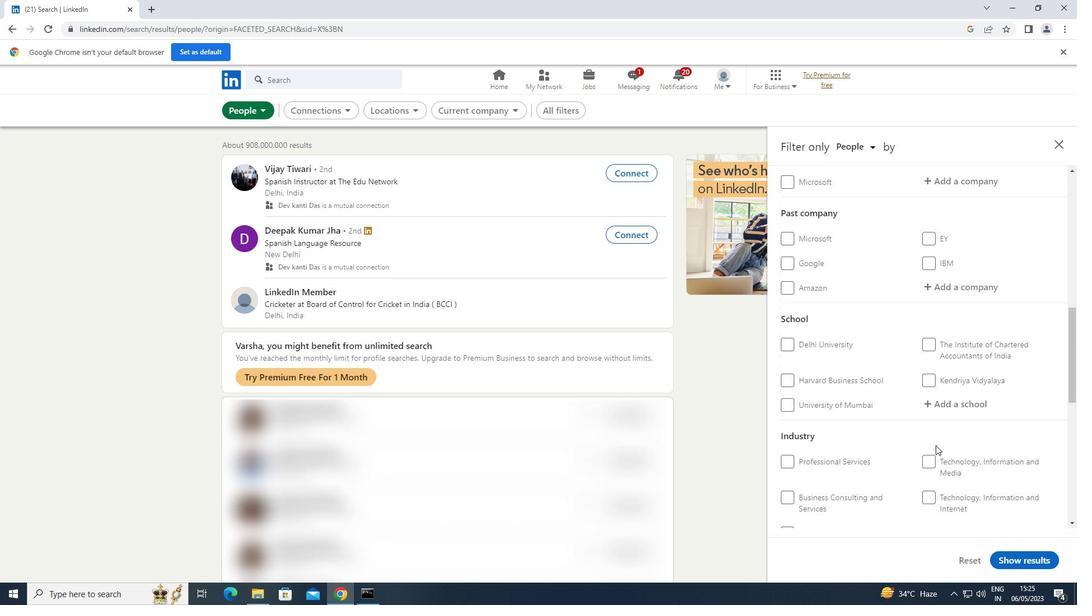 
Action: Mouse moved to (975, 291)
Screenshot: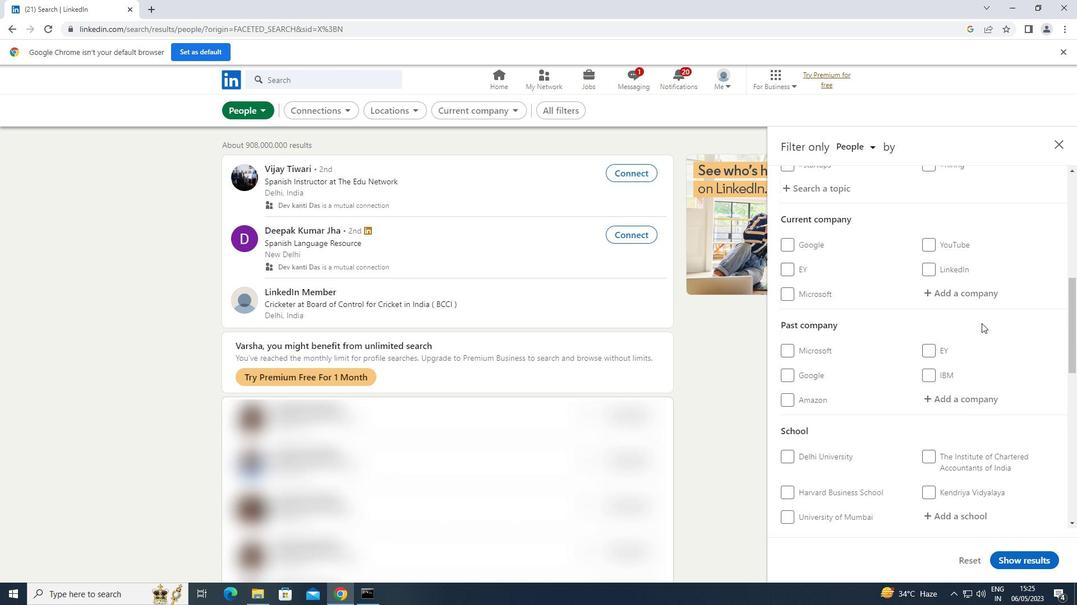 
Action: Mouse pressed left at (975, 291)
Screenshot: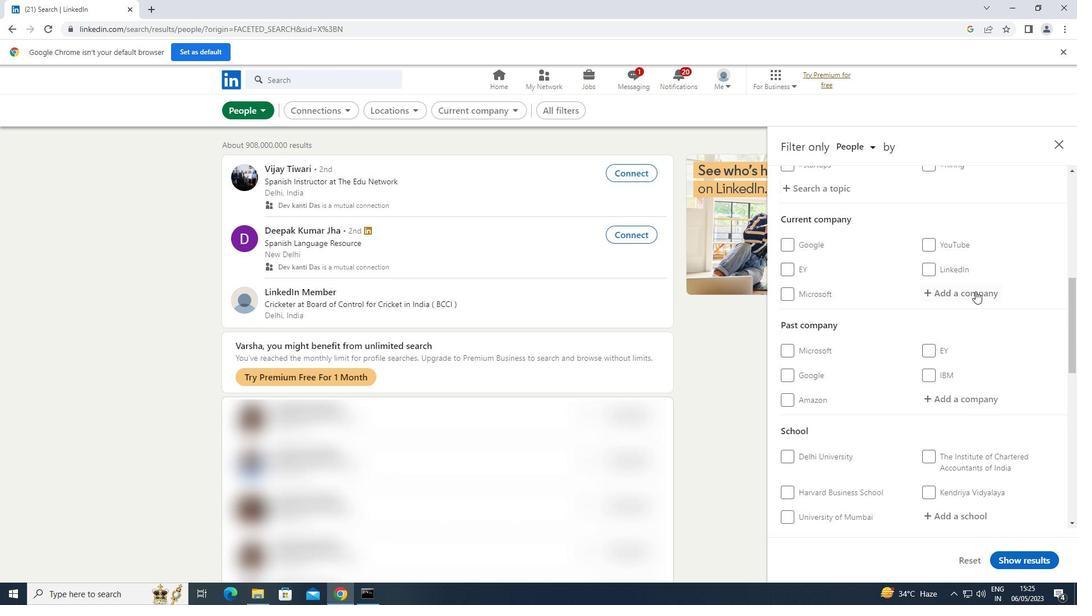 
Action: Key pressed <Key.shift>CADILA
Screenshot: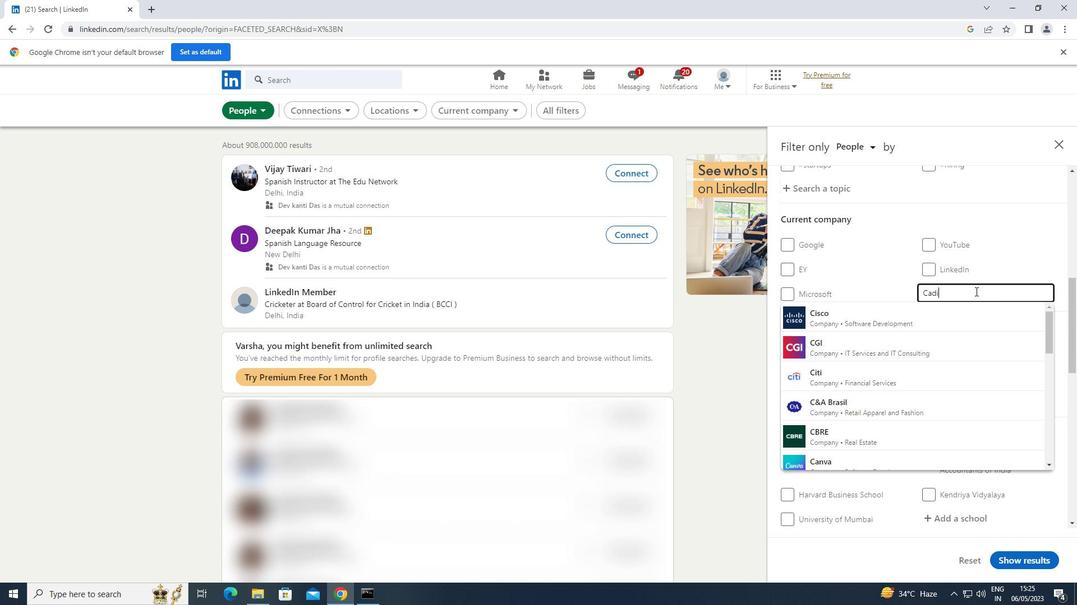 
Action: Mouse moved to (922, 314)
Screenshot: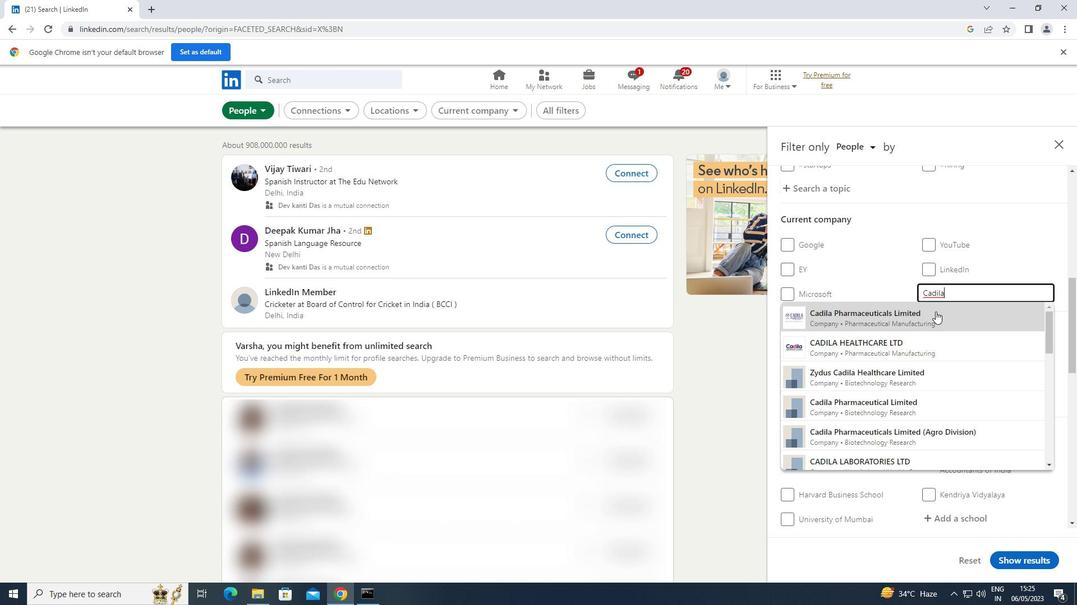 
Action: Mouse pressed left at (922, 314)
Screenshot: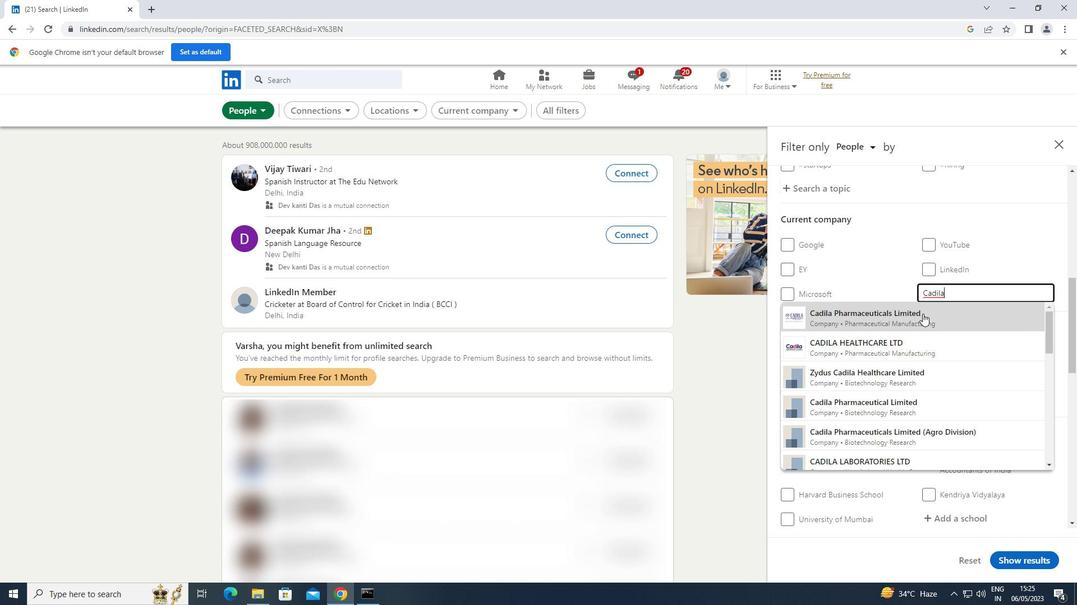 
Action: Mouse scrolled (922, 313) with delta (0, 0)
Screenshot: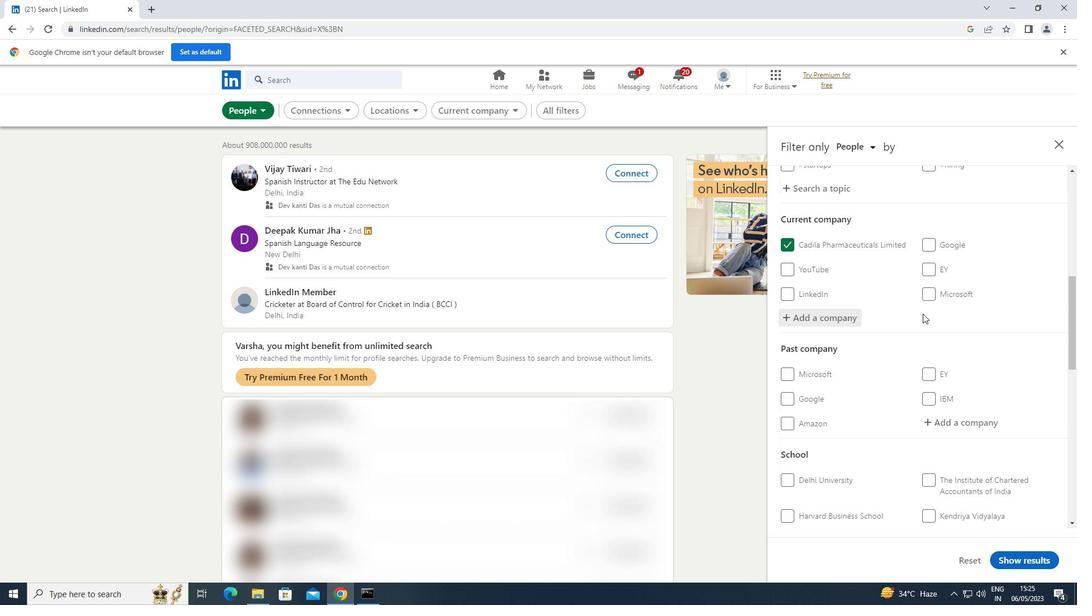 
Action: Mouse scrolled (922, 313) with delta (0, 0)
Screenshot: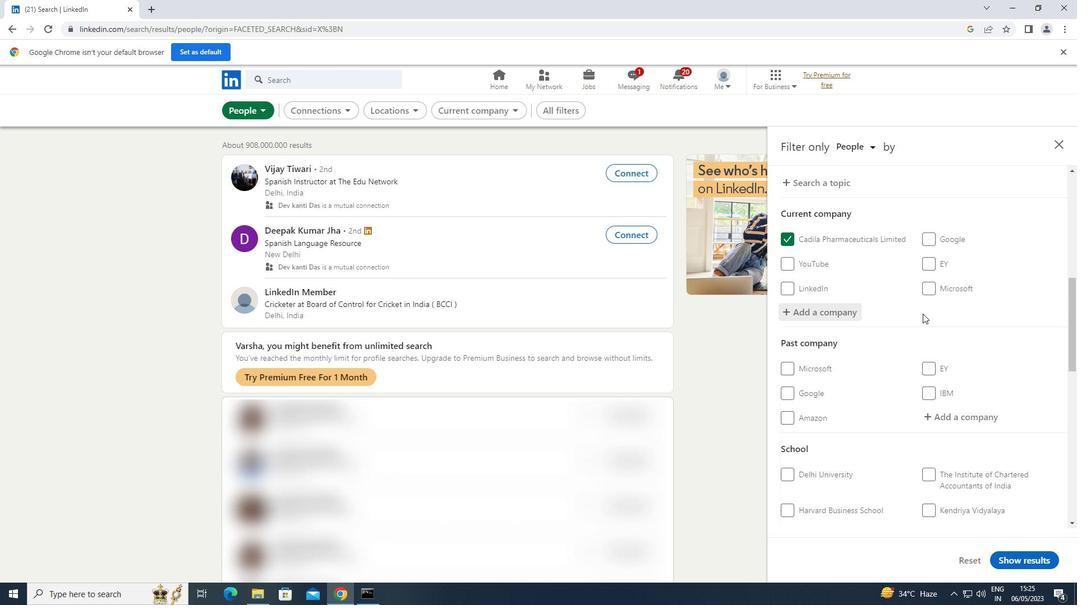 
Action: Mouse moved to (944, 332)
Screenshot: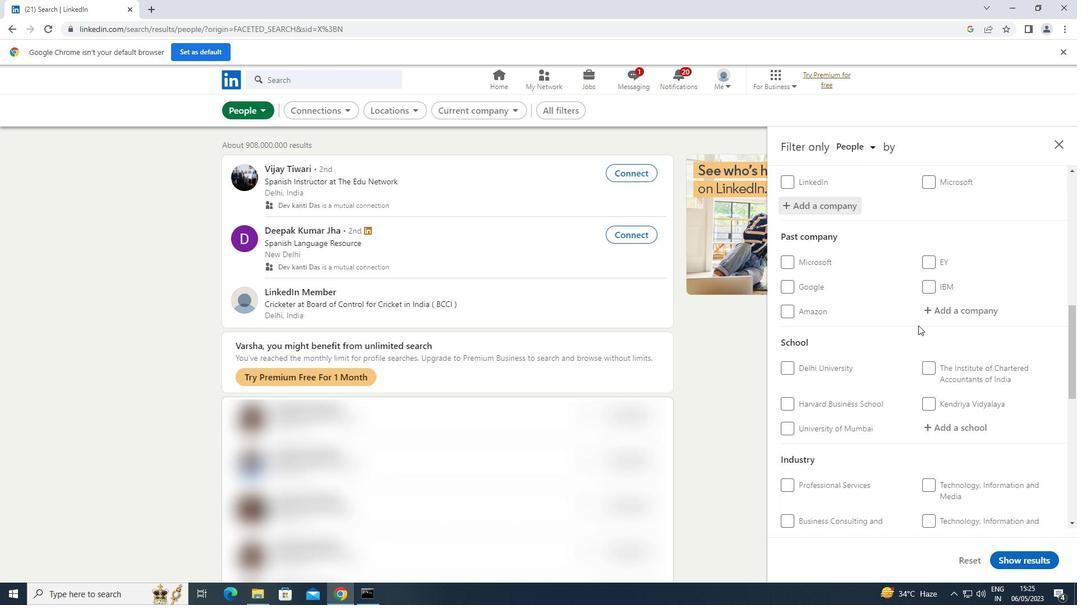 
Action: Mouse scrolled (944, 332) with delta (0, 0)
Screenshot: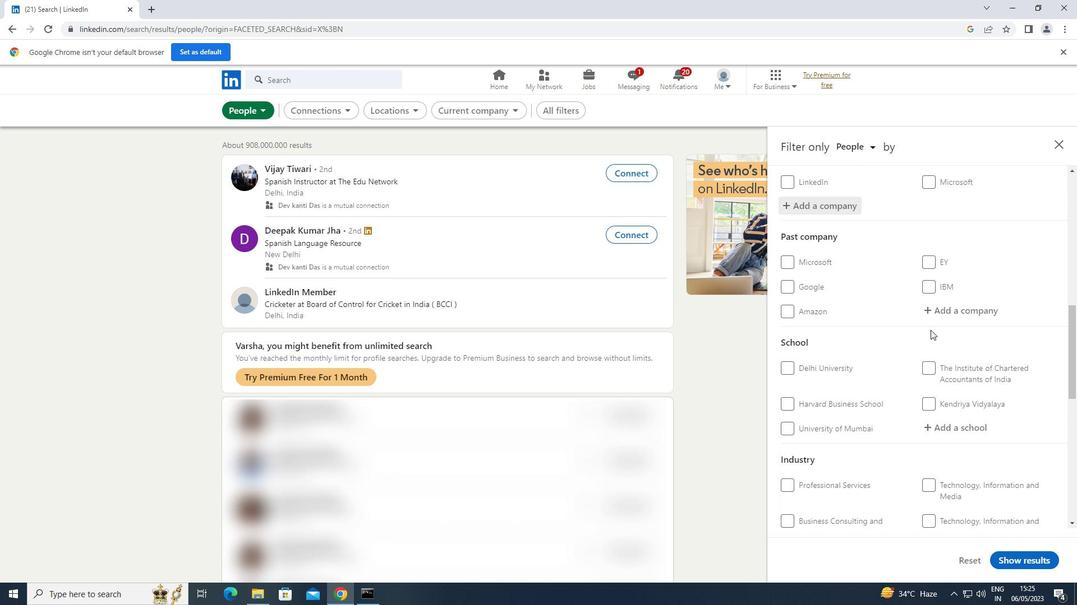 
Action: Mouse scrolled (944, 332) with delta (0, 0)
Screenshot: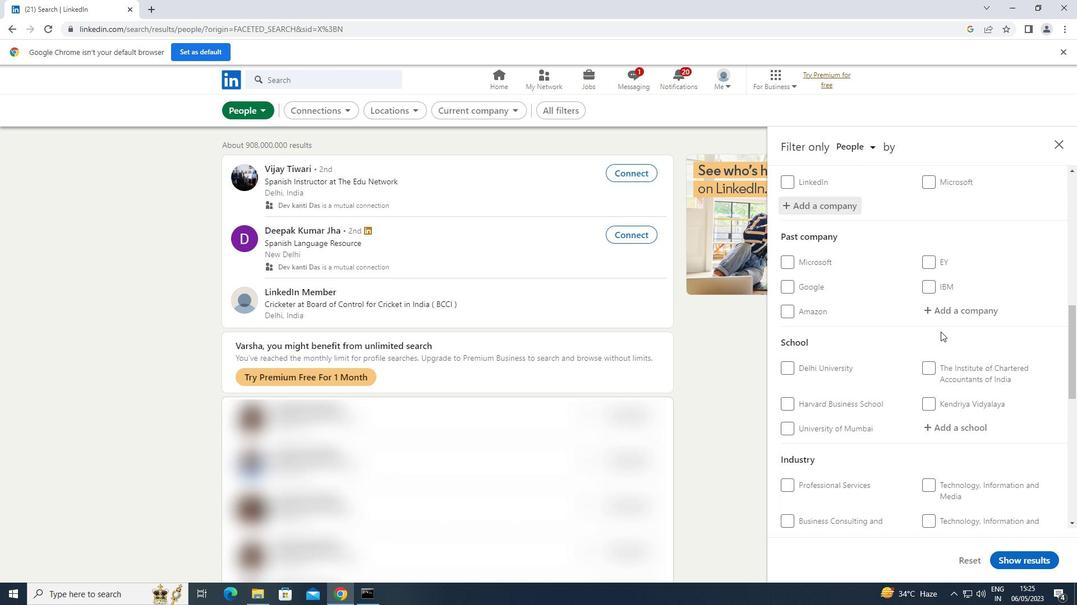 
Action: Mouse moved to (960, 318)
Screenshot: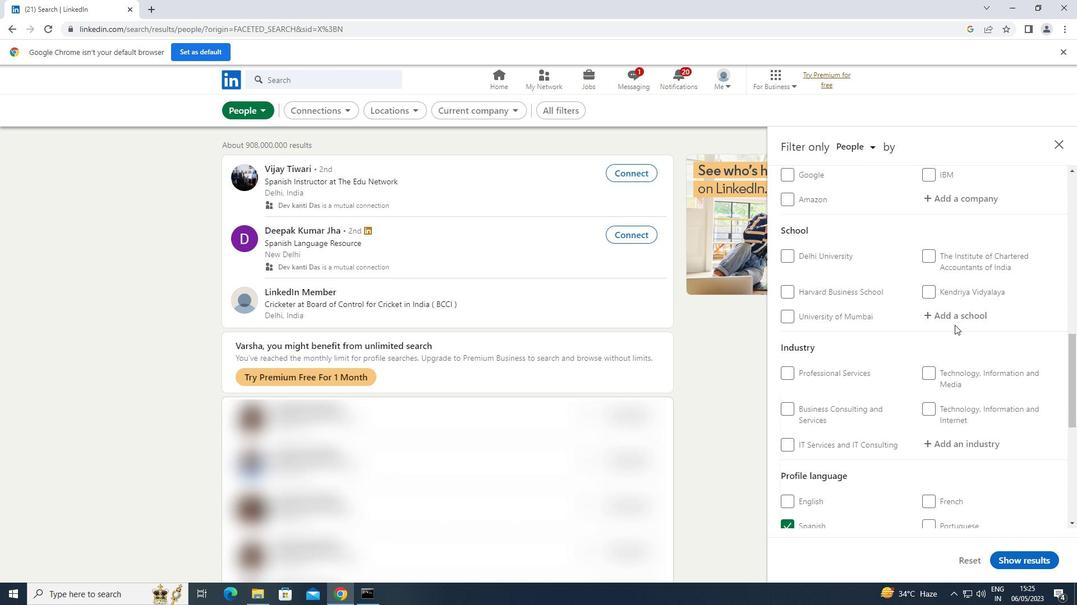 
Action: Mouse pressed left at (960, 318)
Screenshot: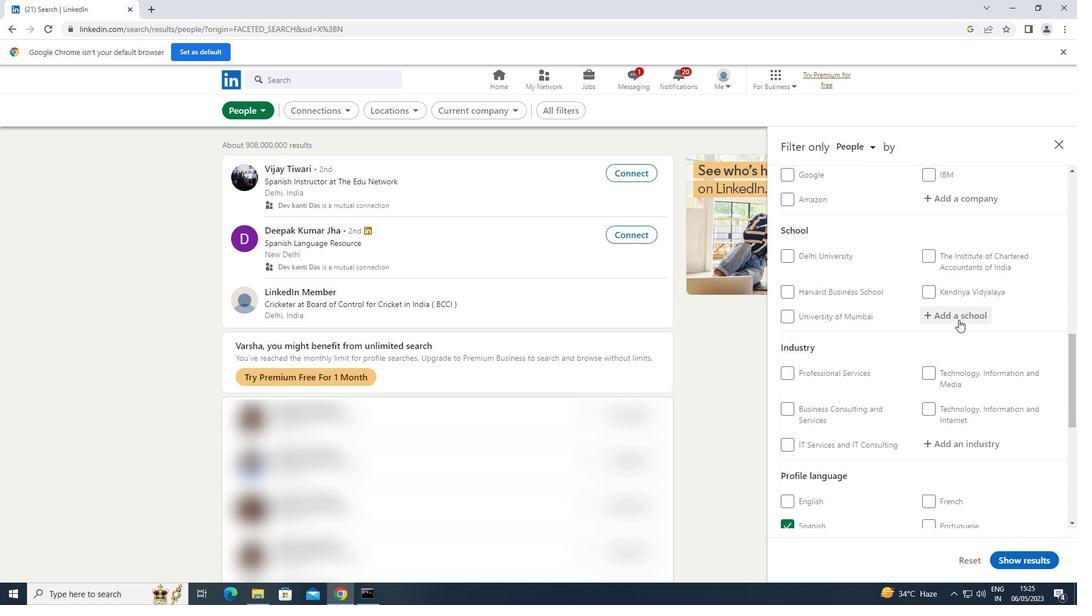 
Action: Mouse moved to (960, 318)
Screenshot: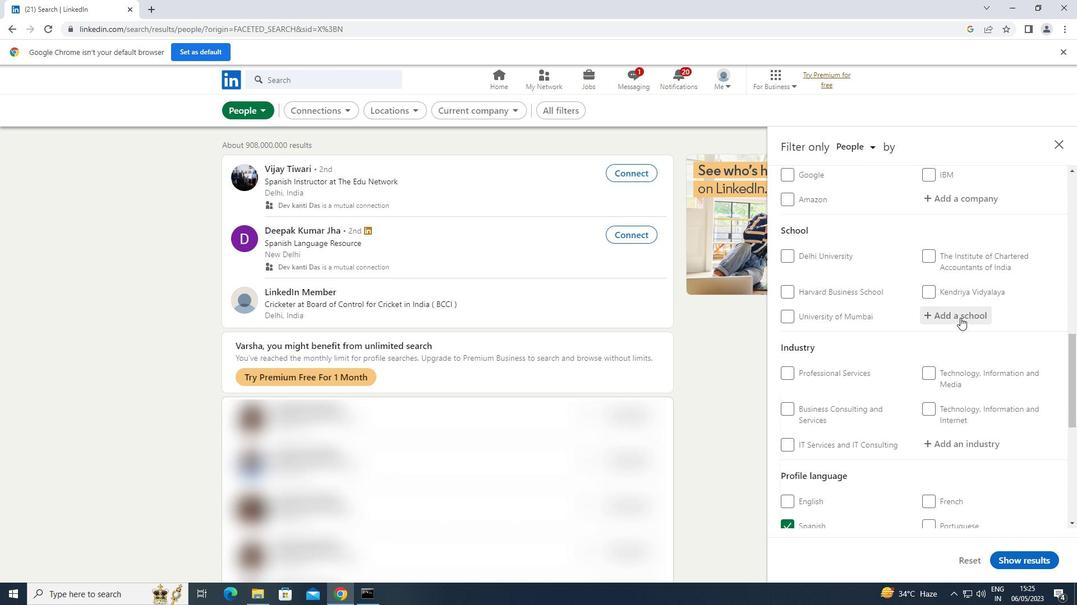 
Action: Key pressed <Key.shift><Key.shift><Key.shift>DR.<Key.shift><Key.shift><Key.shift>VISHWA
Screenshot: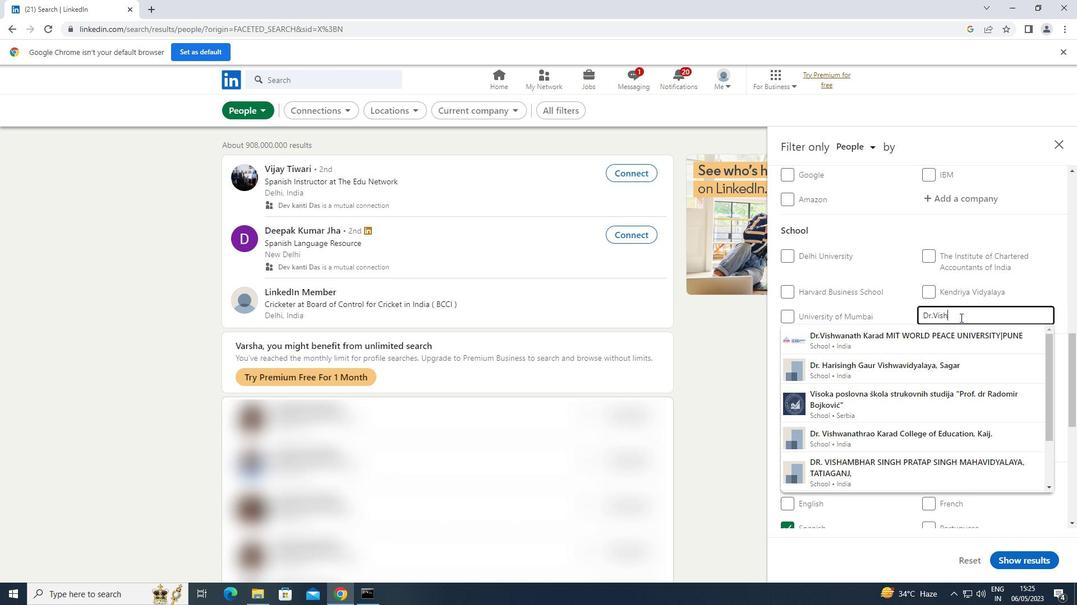
Action: Mouse moved to (915, 341)
Screenshot: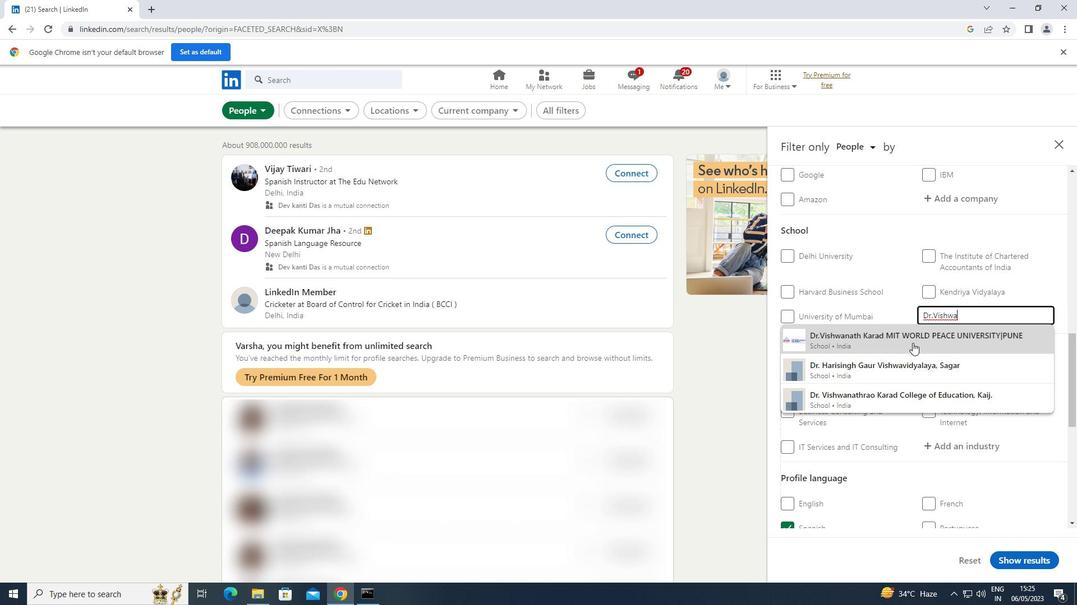 
Action: Mouse pressed left at (915, 341)
Screenshot: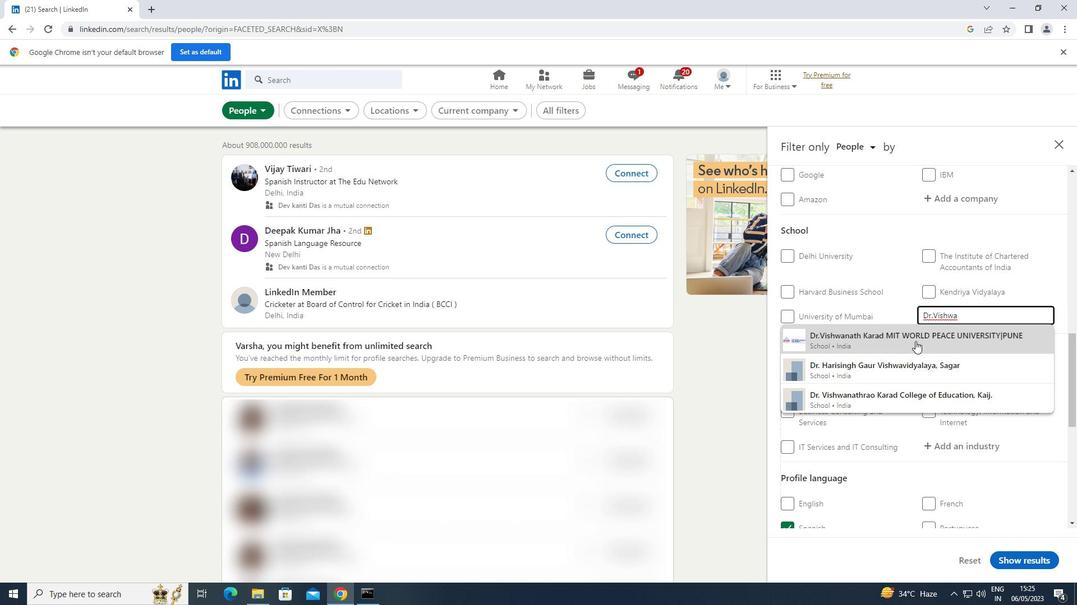 
Action: Mouse scrolled (915, 341) with delta (0, 0)
Screenshot: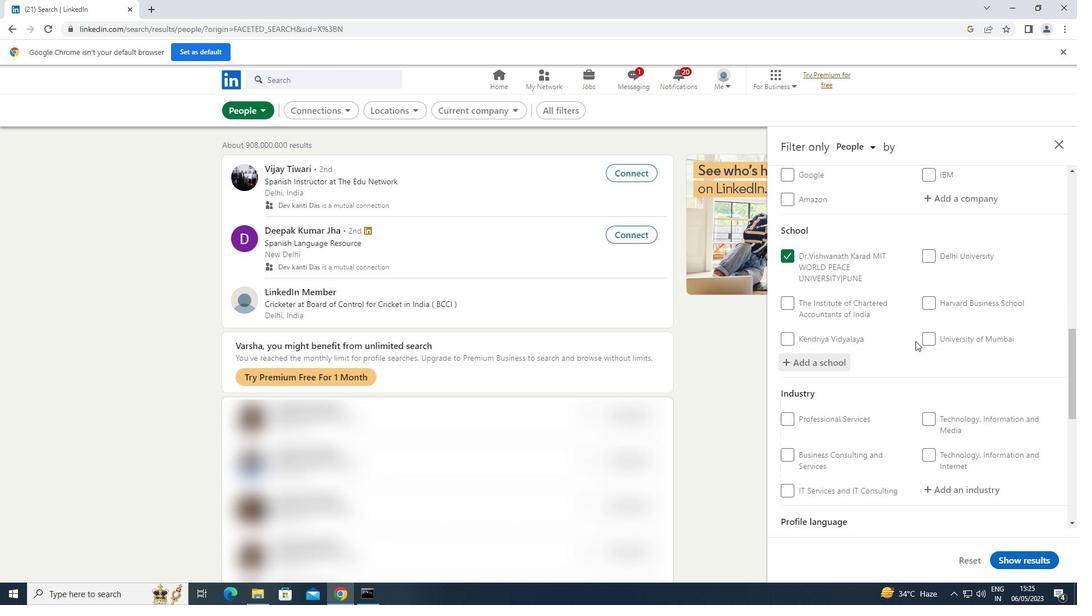 
Action: Mouse scrolled (915, 341) with delta (0, 0)
Screenshot: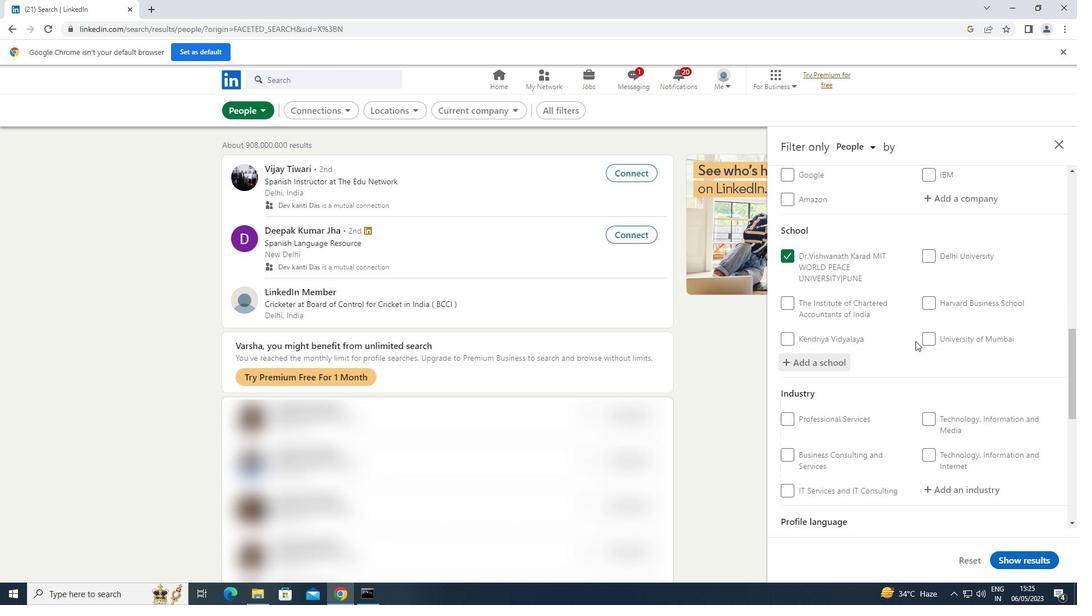 
Action: Mouse scrolled (915, 341) with delta (0, 0)
Screenshot: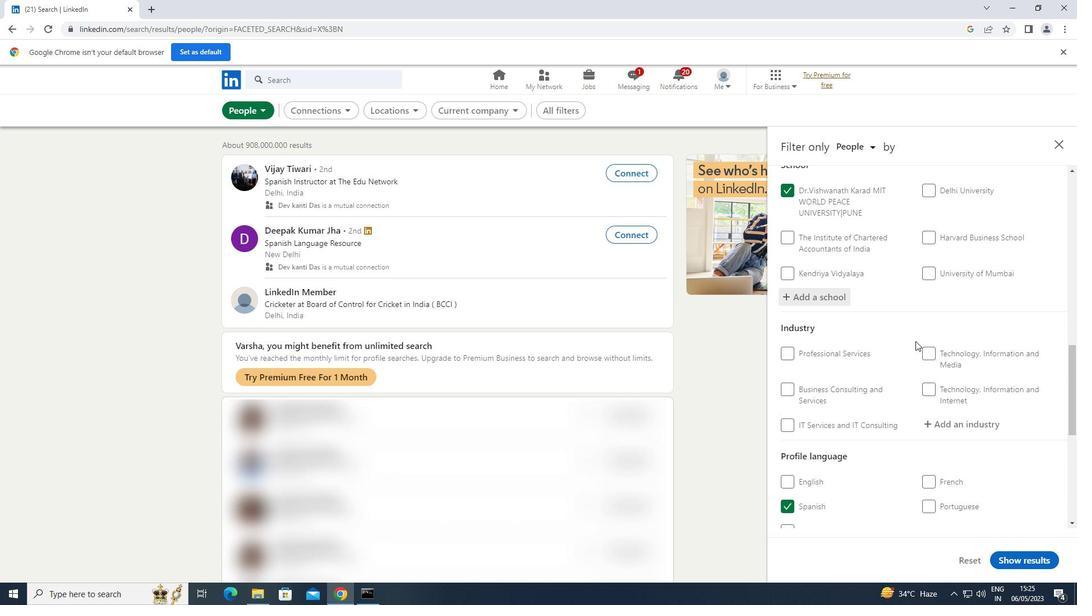 
Action: Mouse moved to (983, 318)
Screenshot: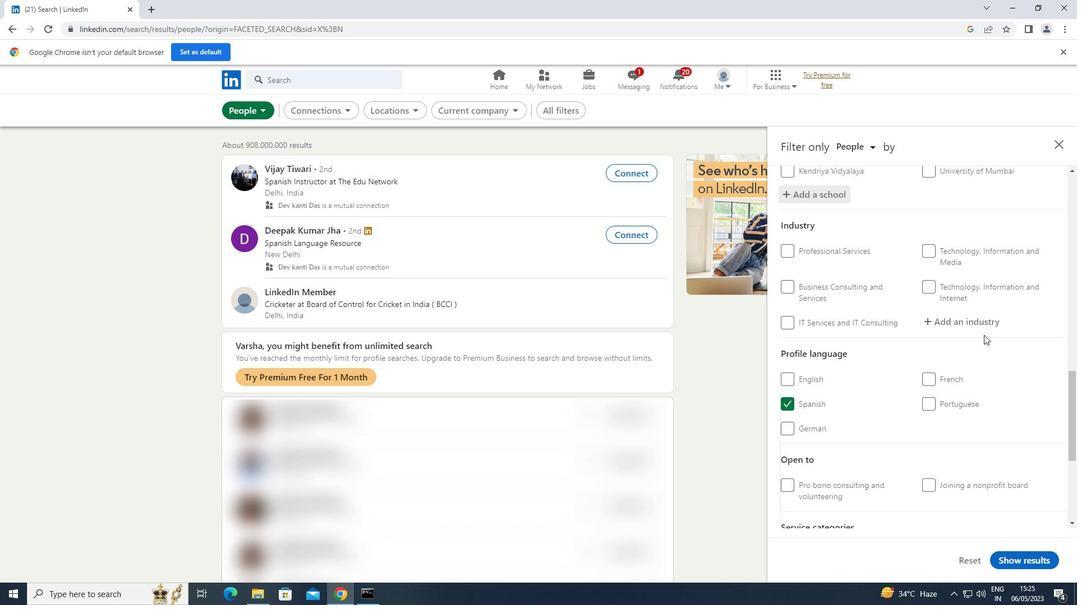 
Action: Mouse pressed left at (983, 318)
Screenshot: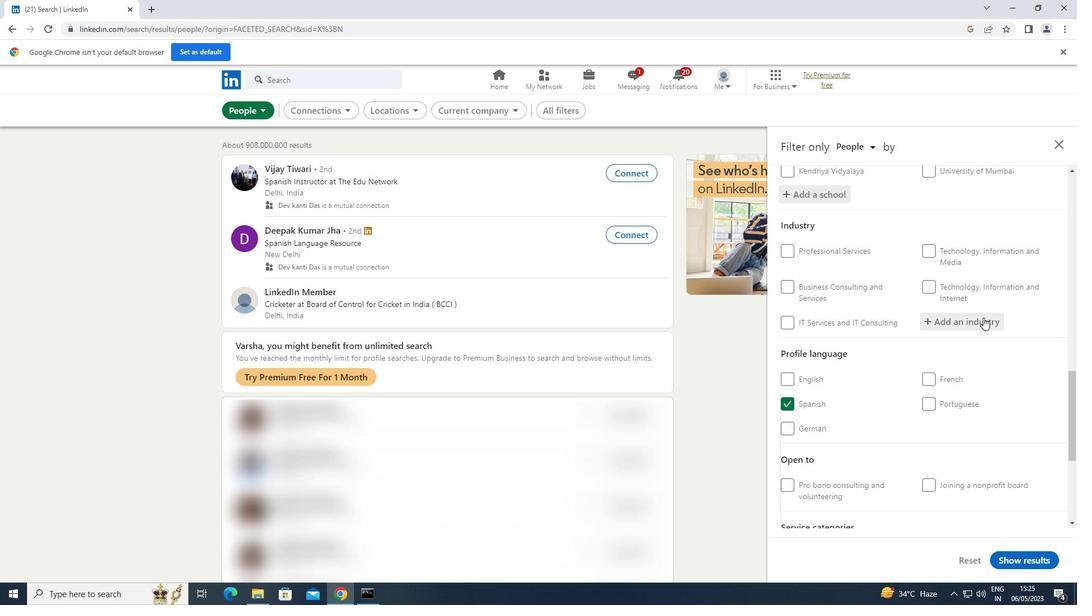 
Action: Mouse moved to (983, 318)
Screenshot: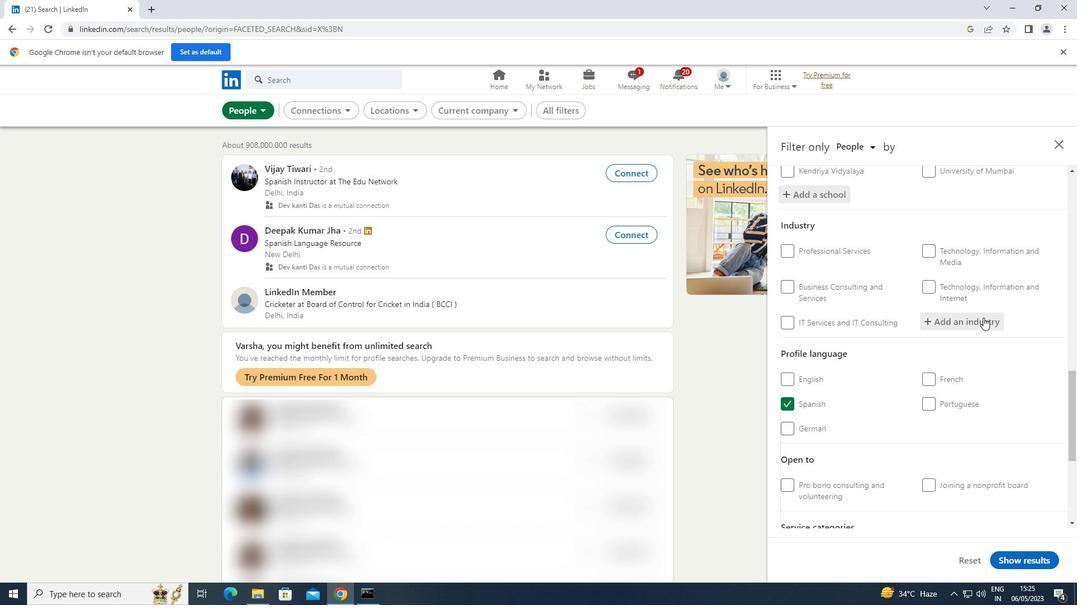 
Action: Key pressed <Key.shift>BUILDING<Key.space><Key.shift>FINISHING
Screenshot: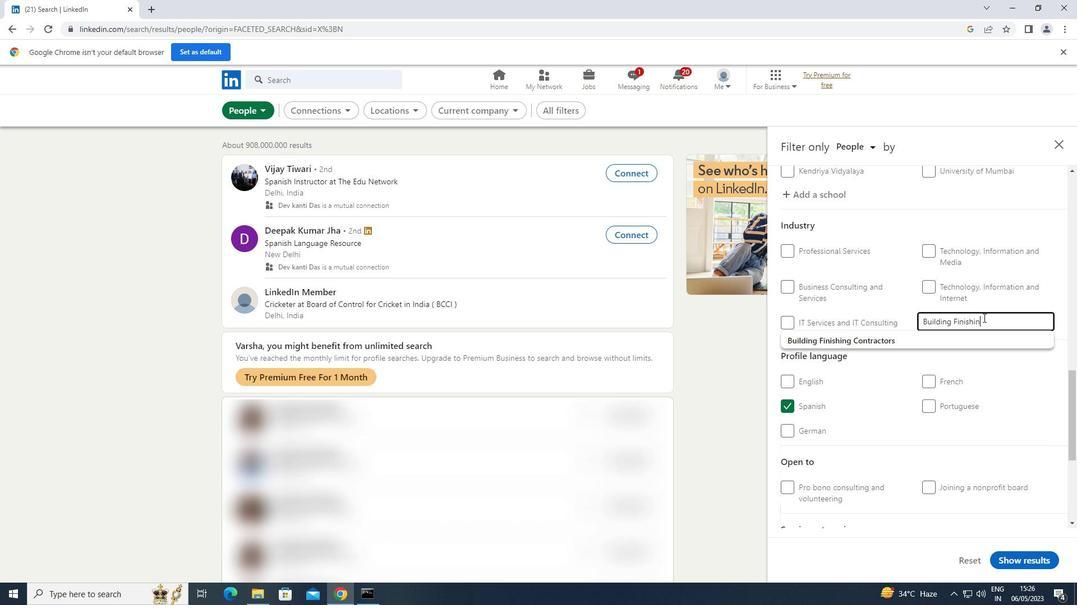 
Action: Mouse moved to (887, 338)
Screenshot: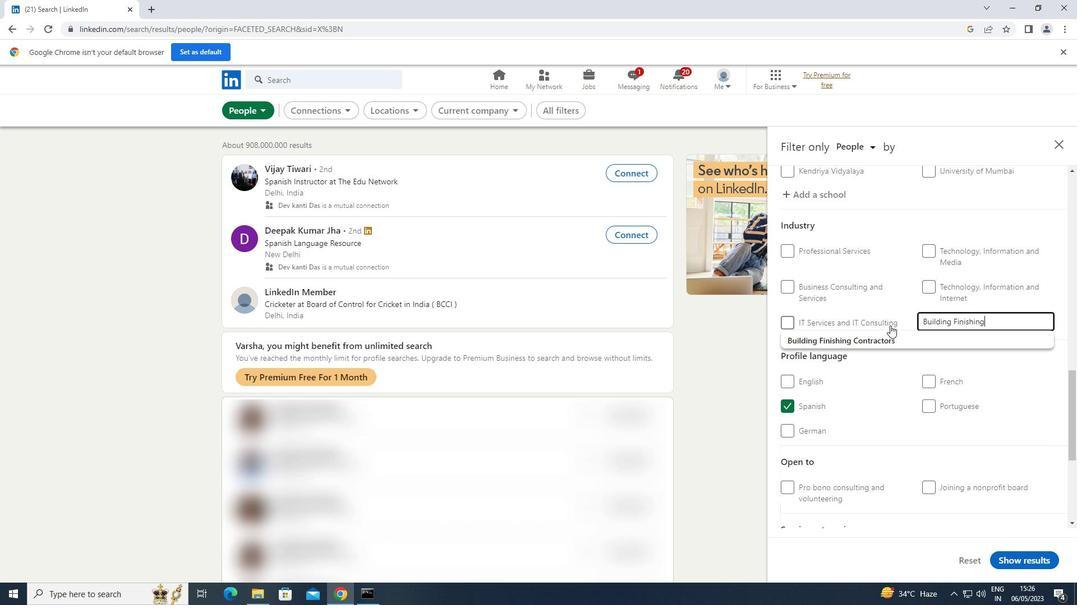 
Action: Mouse pressed left at (887, 338)
Screenshot: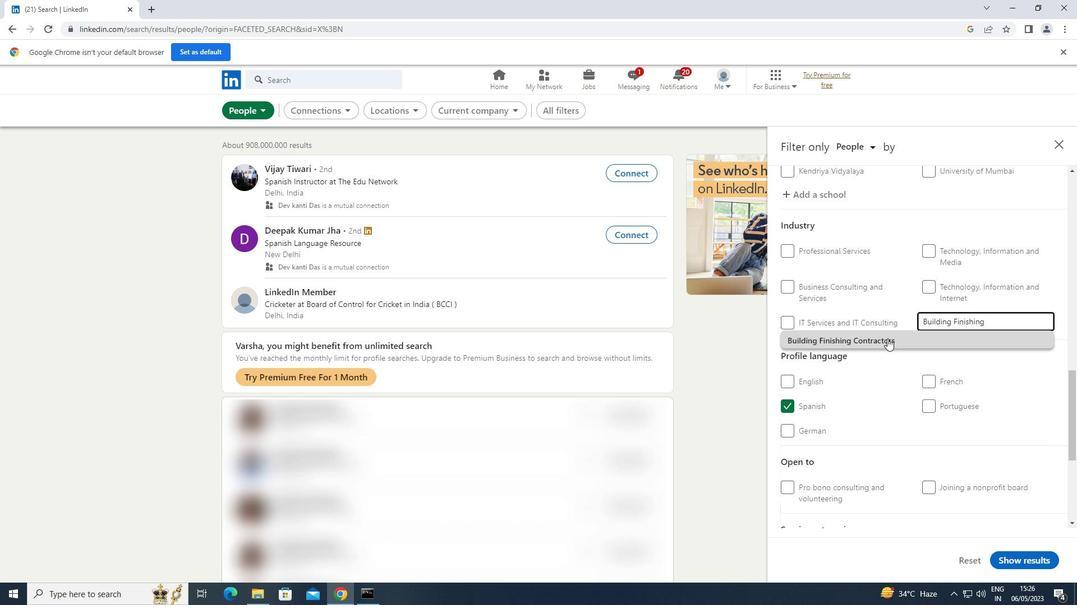 
Action: Mouse moved to (893, 335)
Screenshot: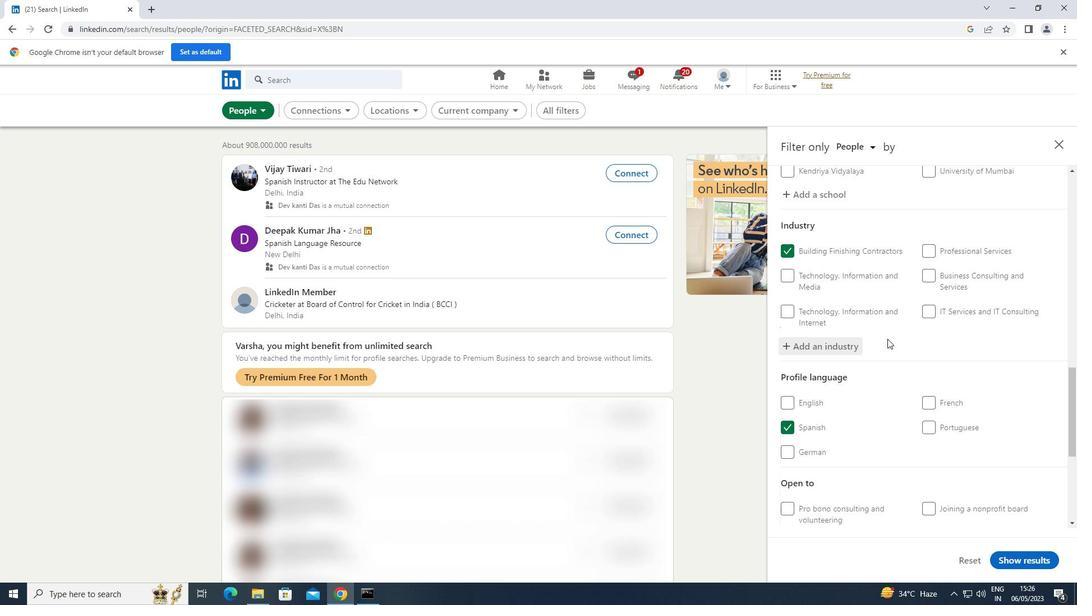 
Action: Mouse scrolled (893, 334) with delta (0, 0)
Screenshot: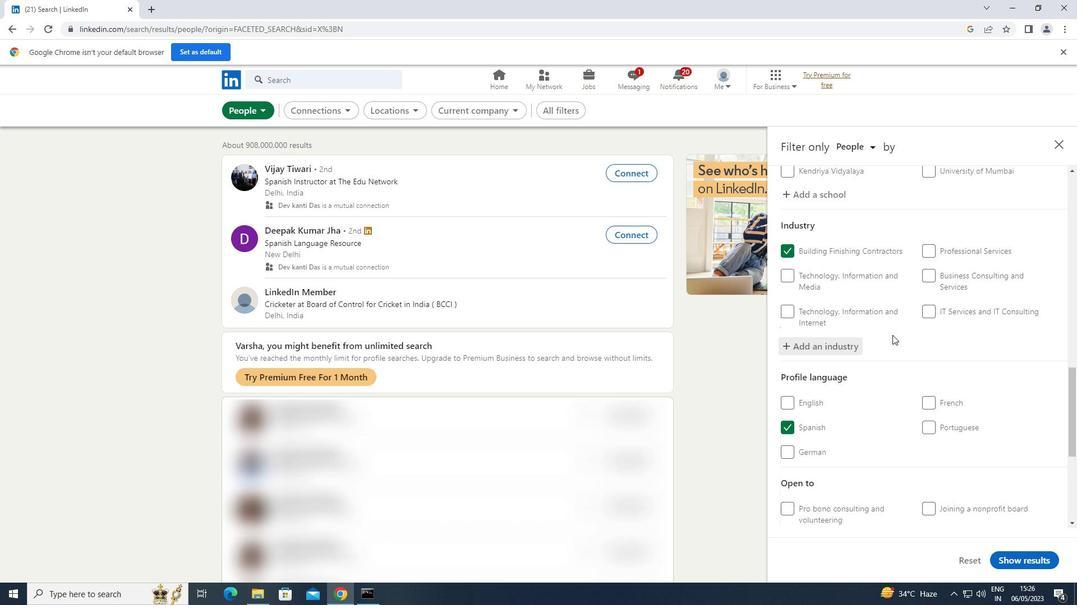 
Action: Mouse scrolled (893, 334) with delta (0, 0)
Screenshot: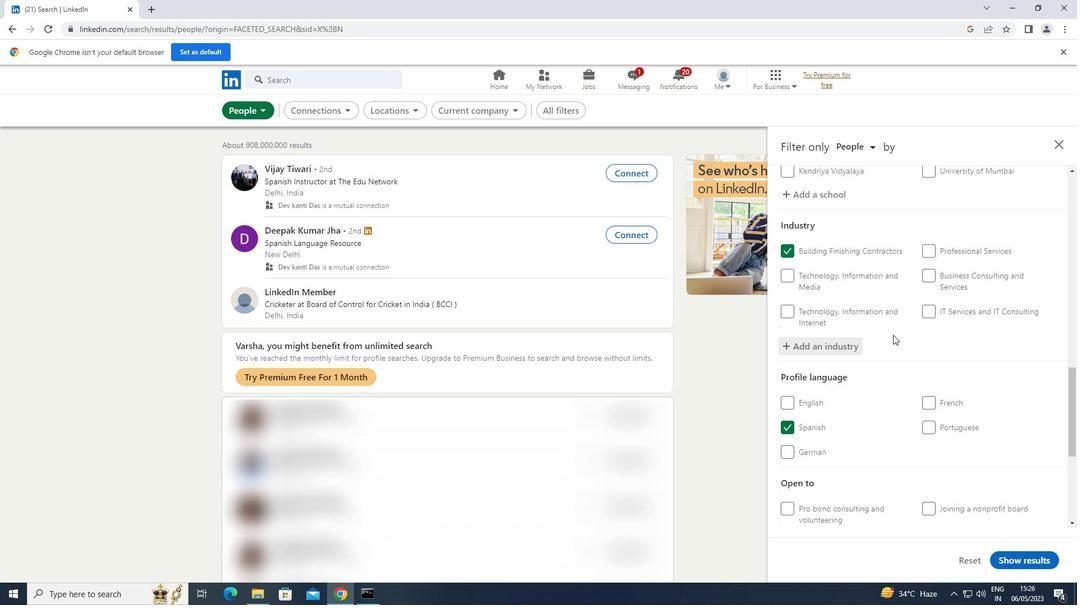 
Action: Mouse scrolled (893, 334) with delta (0, 0)
Screenshot: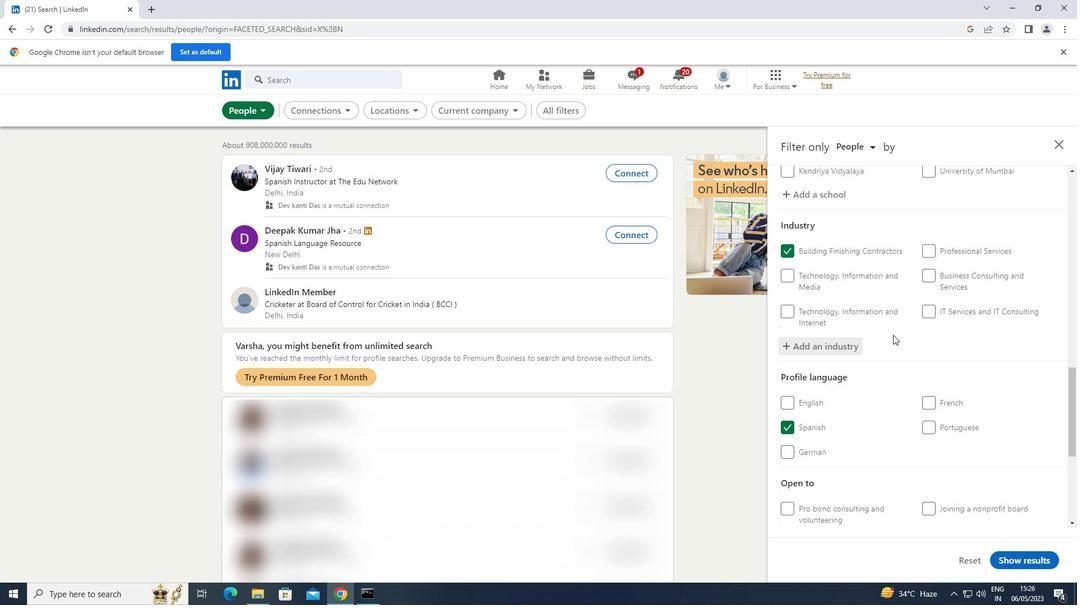 
Action: Mouse scrolled (893, 334) with delta (0, 0)
Screenshot: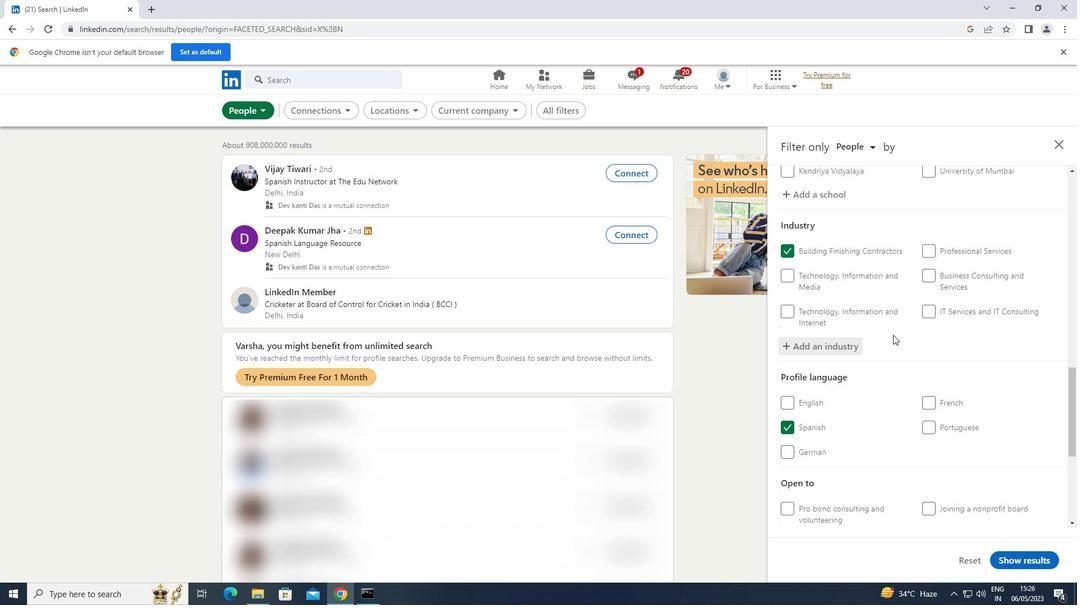 
Action: Mouse moved to (954, 394)
Screenshot: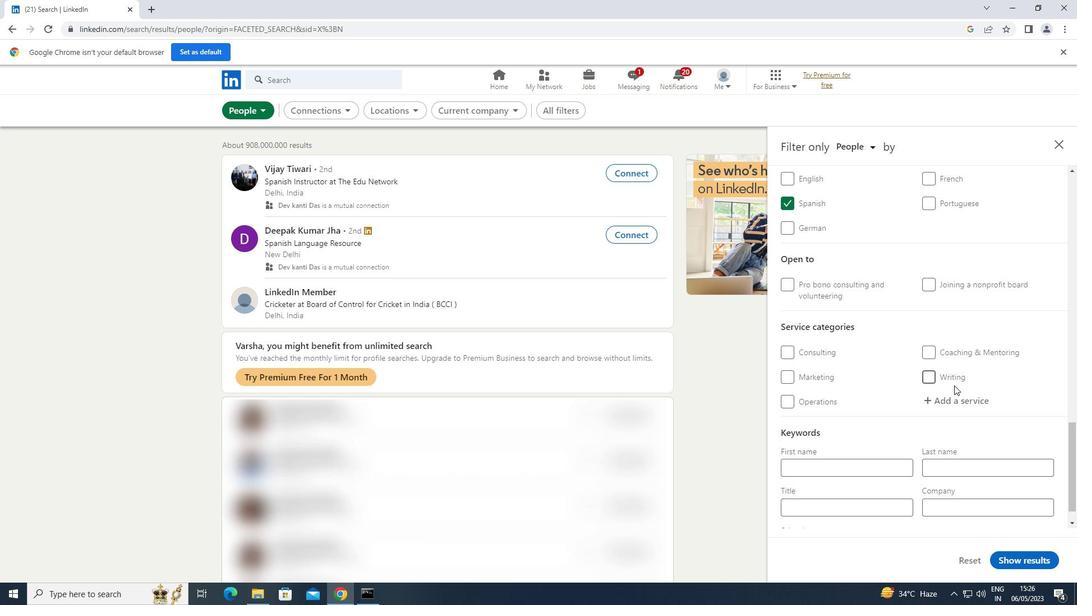 
Action: Mouse pressed left at (954, 394)
Screenshot: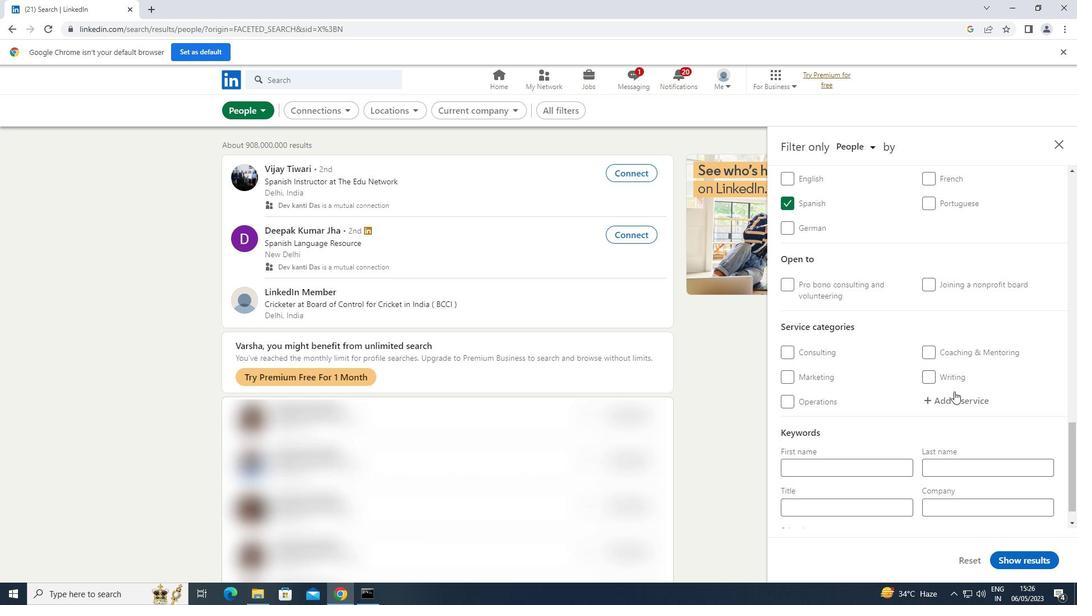 
Action: Key pressed <Key.shift>TYPING
Screenshot: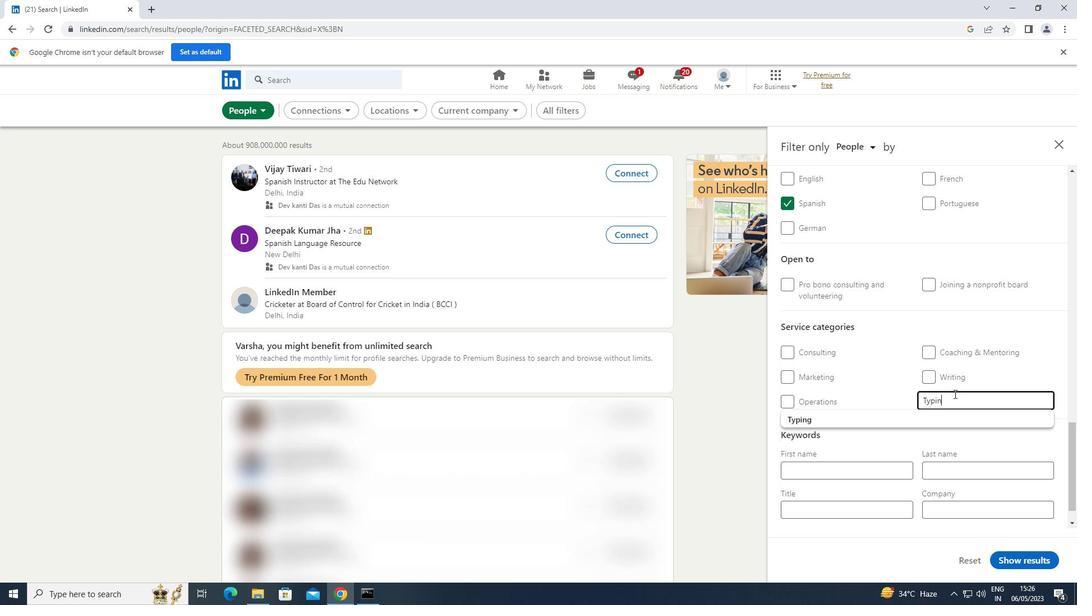 
Action: Mouse moved to (855, 413)
Screenshot: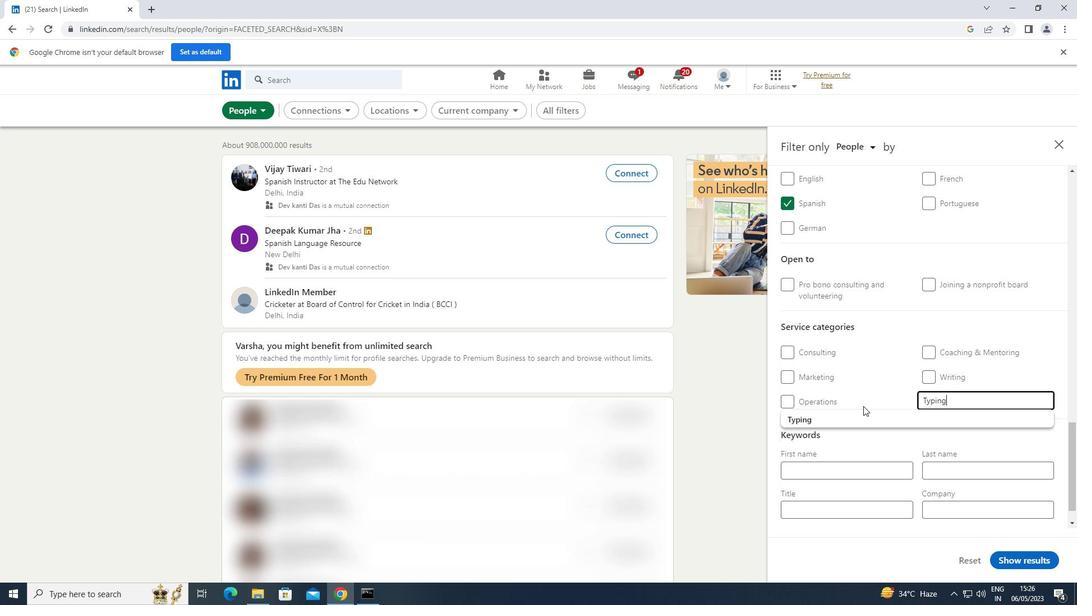 
Action: Mouse pressed left at (855, 413)
Screenshot: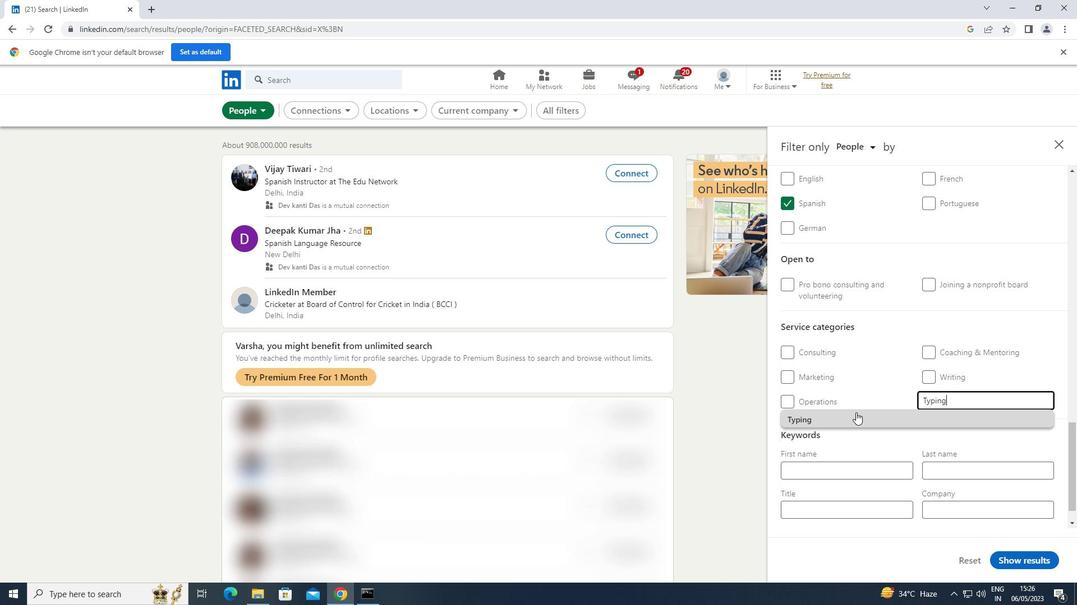 
Action: Mouse moved to (856, 413)
Screenshot: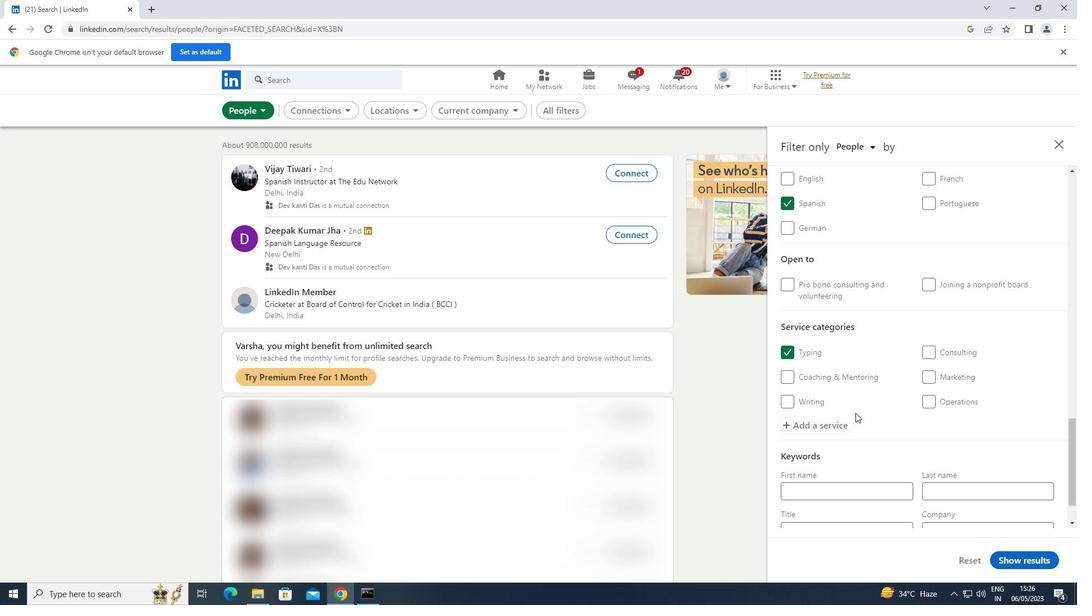 
Action: Mouse scrolled (856, 412) with delta (0, 0)
Screenshot: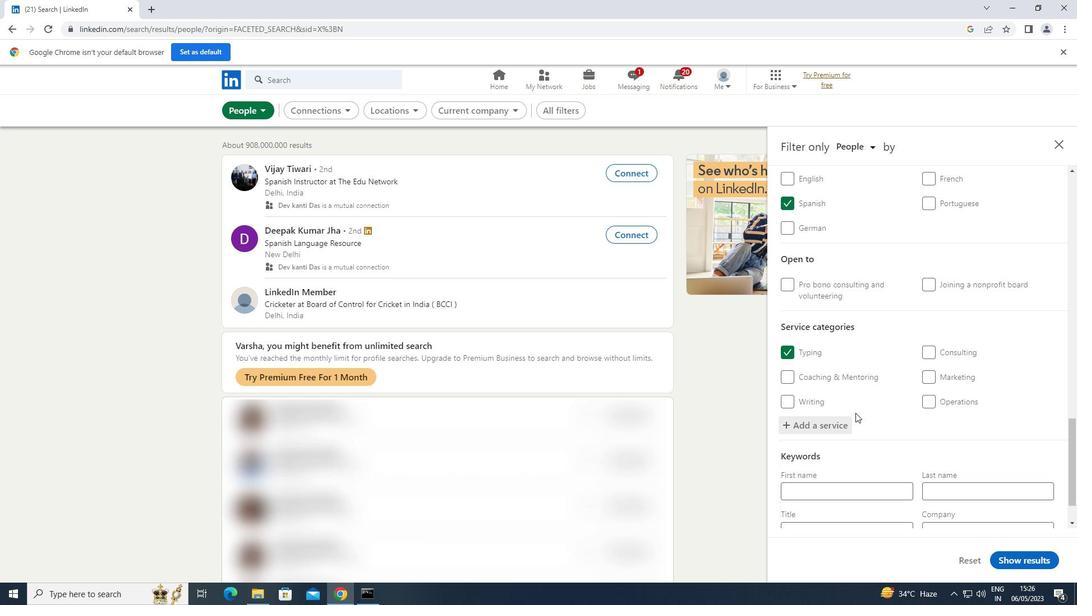 
Action: Mouse scrolled (856, 412) with delta (0, 0)
Screenshot: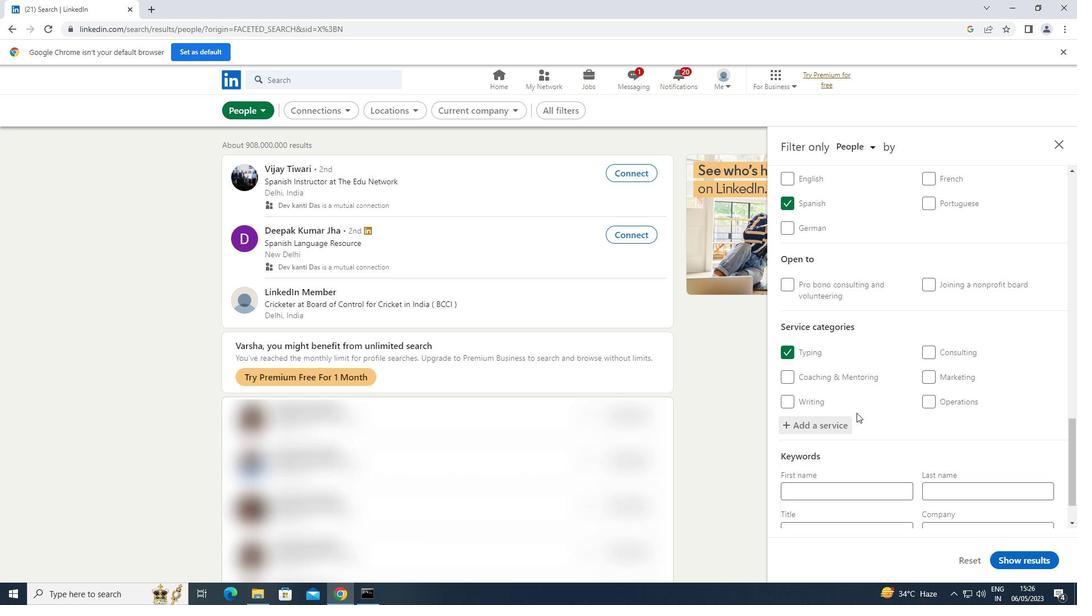 
Action: Mouse scrolled (856, 412) with delta (0, 0)
Screenshot: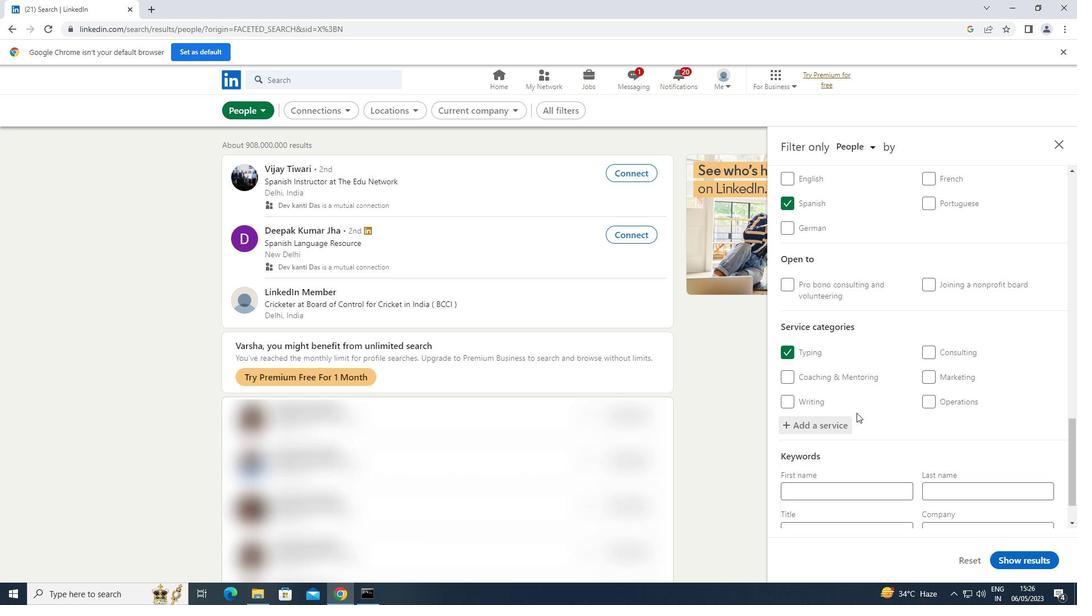 
Action: Mouse scrolled (856, 412) with delta (0, 0)
Screenshot: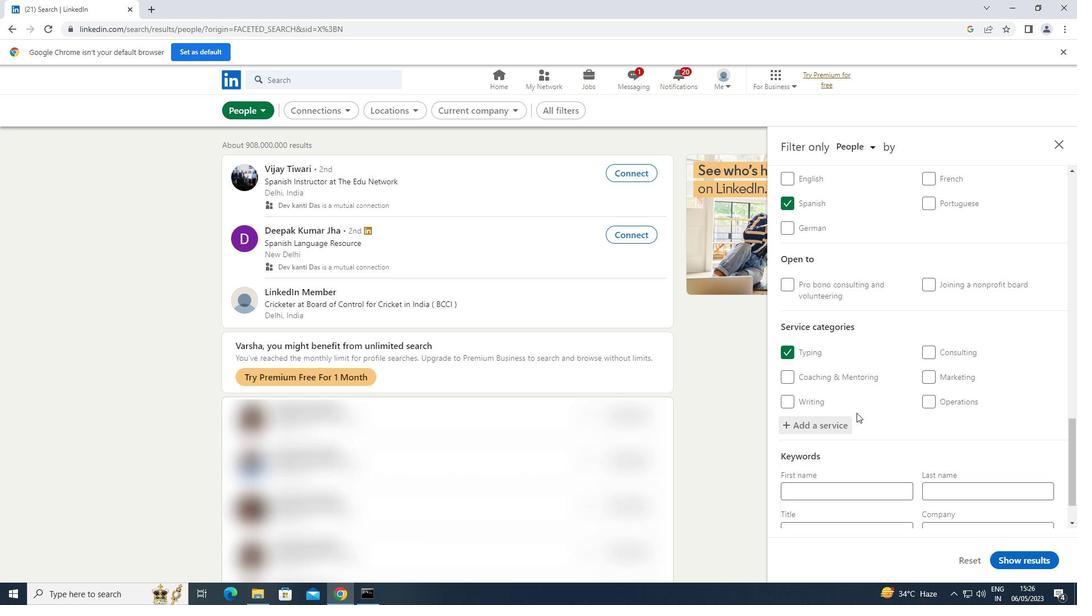 
Action: Mouse scrolled (856, 412) with delta (0, 0)
Screenshot: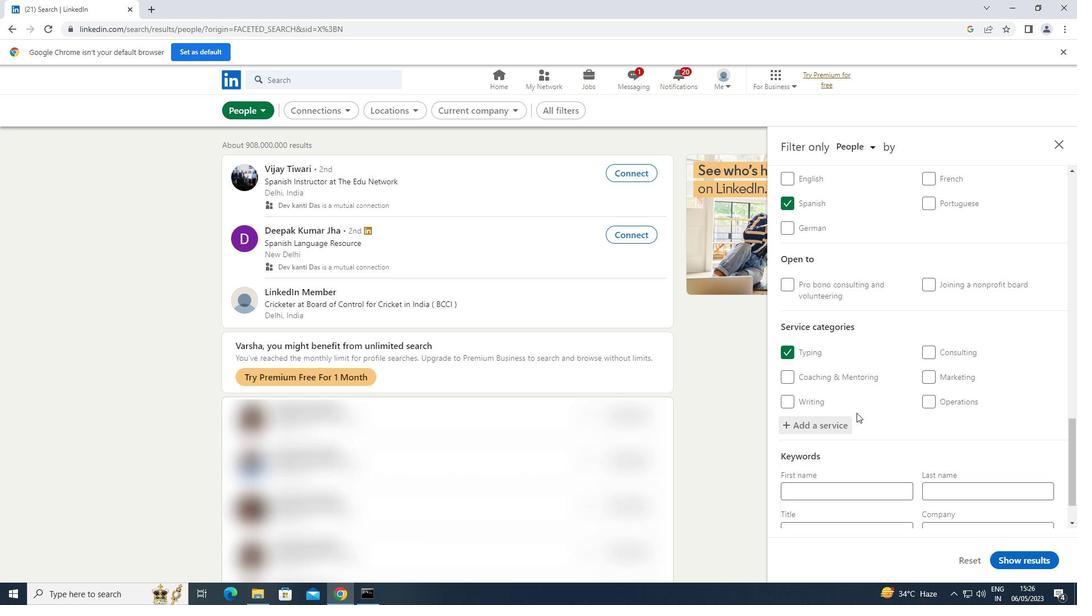 
Action: Mouse scrolled (856, 412) with delta (0, 0)
Screenshot: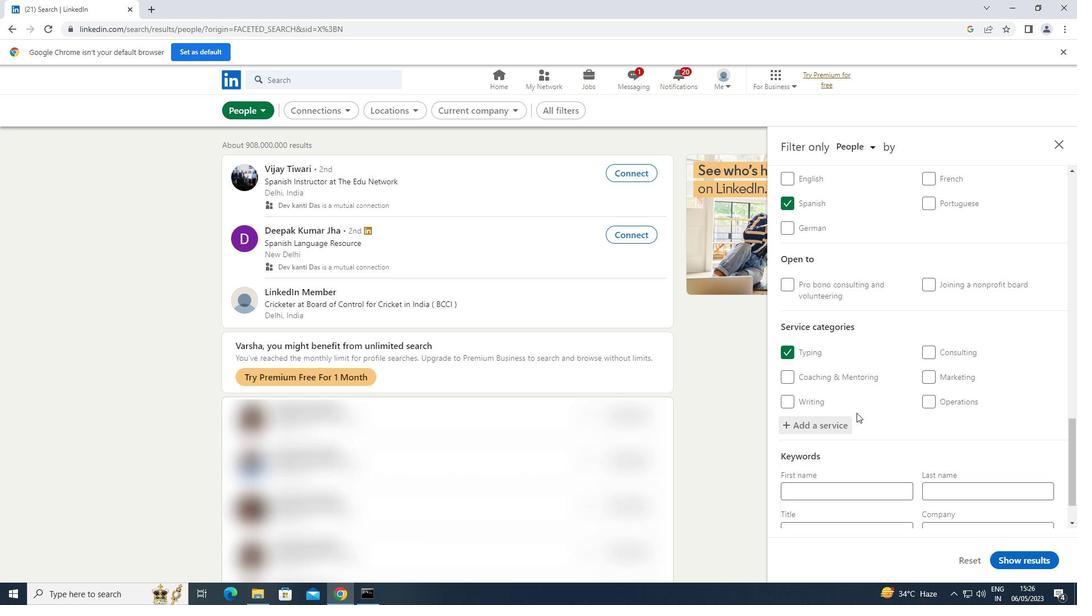 
Action: Mouse moved to (840, 480)
Screenshot: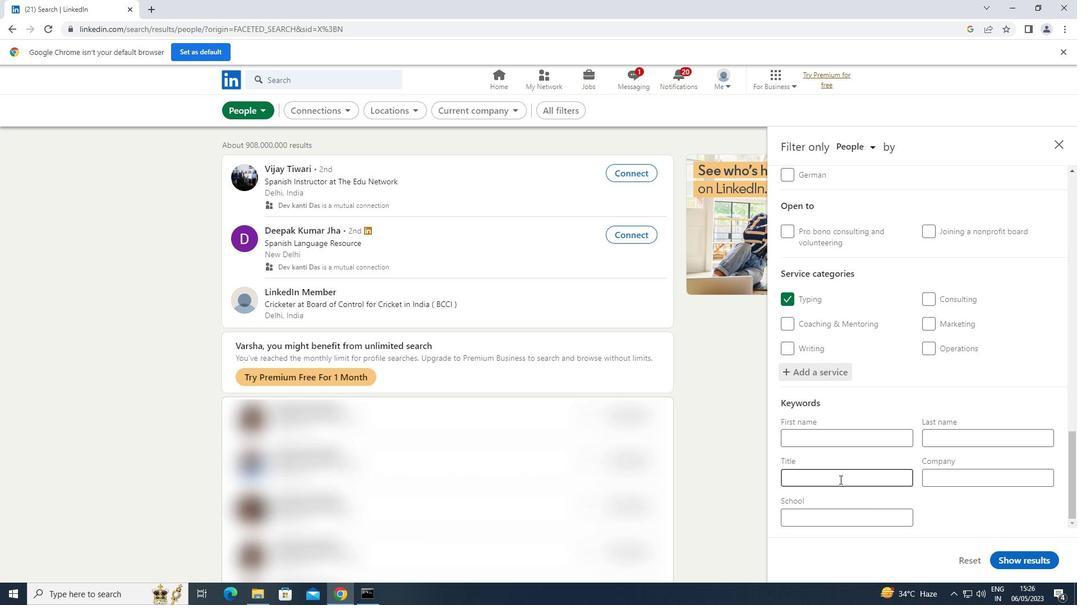 
Action: Mouse pressed left at (840, 480)
Screenshot: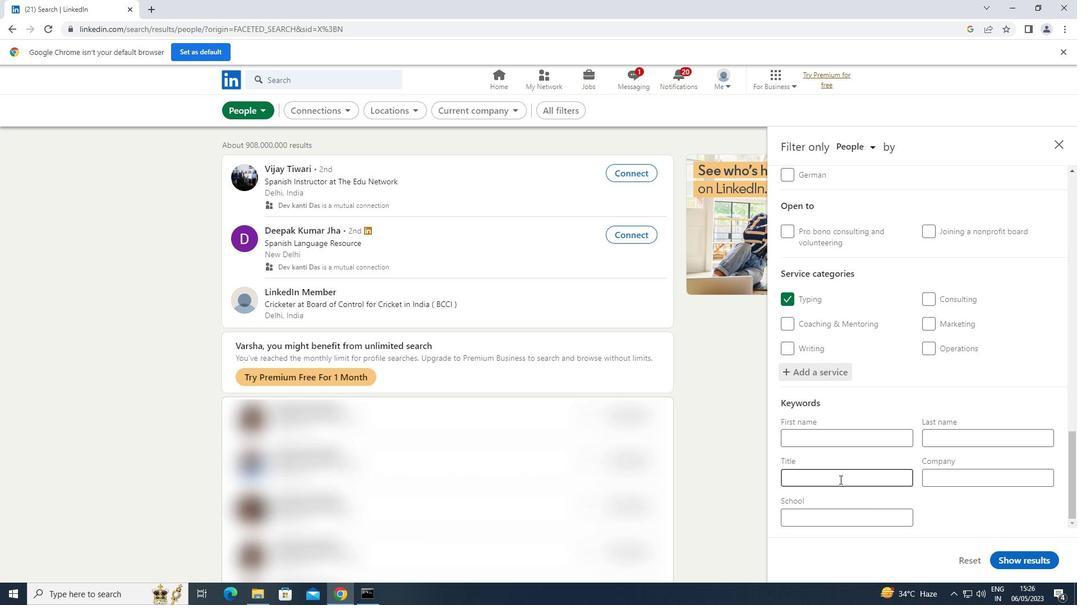 
Action: Mouse moved to (841, 479)
Screenshot: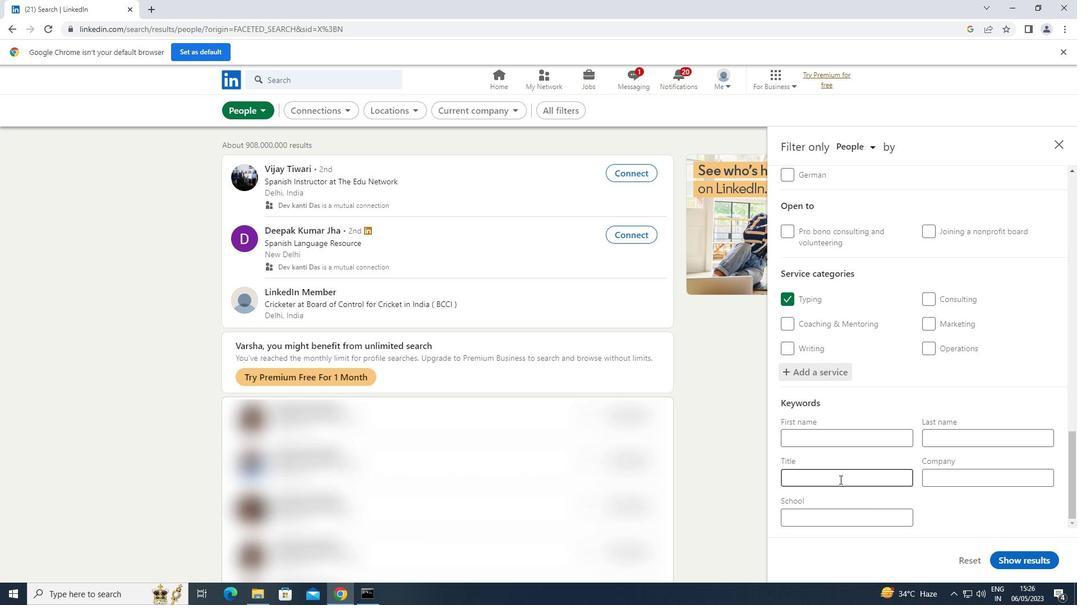 
Action: Key pressed <Key.shift>SHELF<Key.space><Key.shift>STOCKER
Screenshot: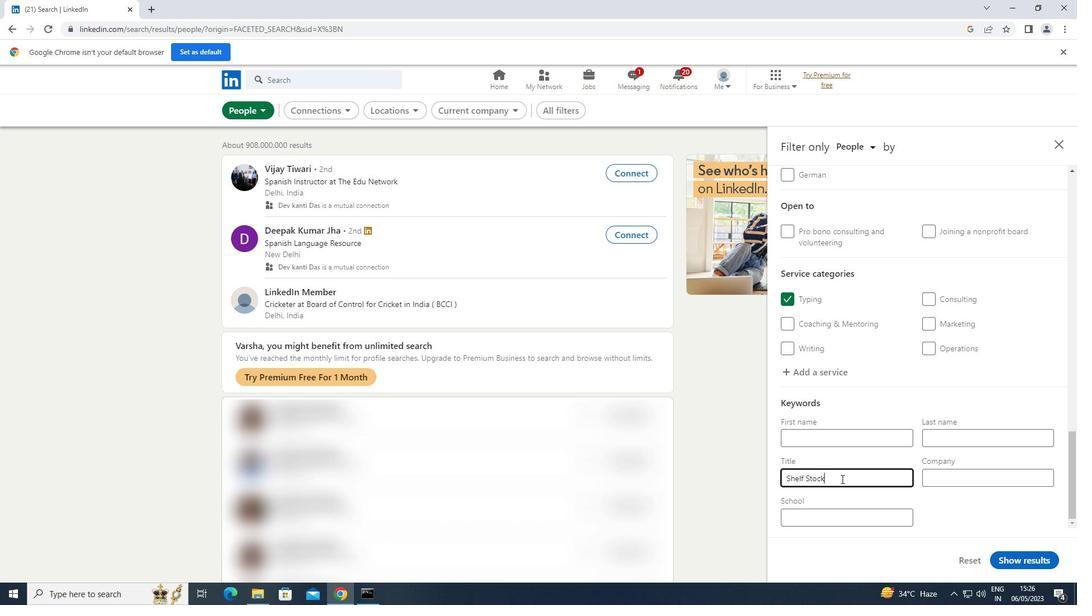 
Action: Mouse moved to (1012, 559)
Screenshot: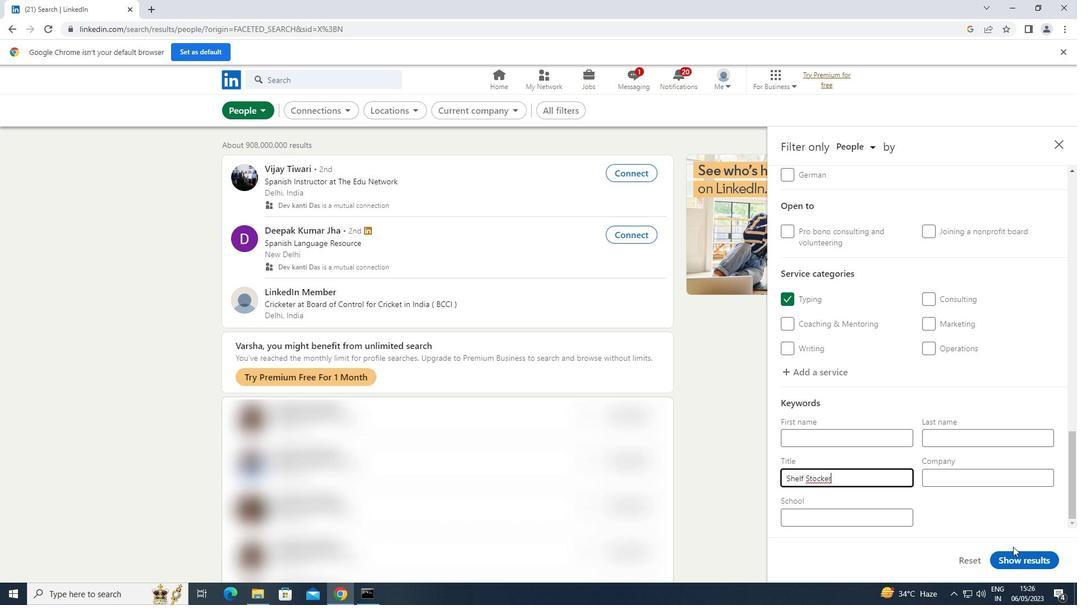 
Action: Mouse pressed left at (1012, 559)
Screenshot: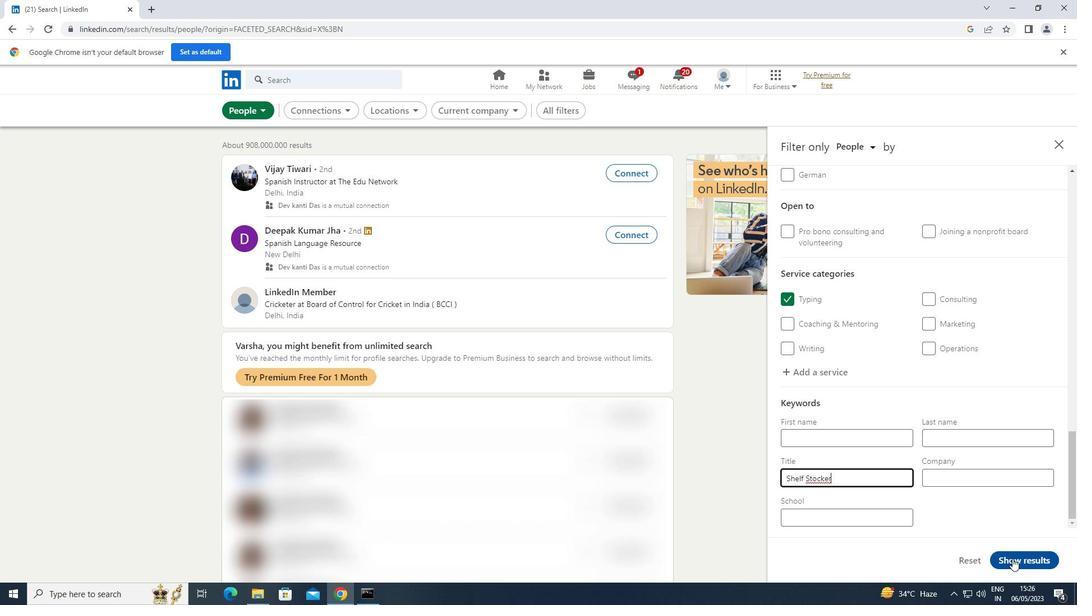 
